 Task: Find connections with filter location Meschede with filter topic #AIwith filter profile language Spanish with filter current company Berger Paints India with filter school Vijay Maruti with filter industry Wholesale Machinery with filter service category Lead Generation with filter keywords title VP of Miscellaneous Stuff
Action: Mouse moved to (505, 43)
Screenshot: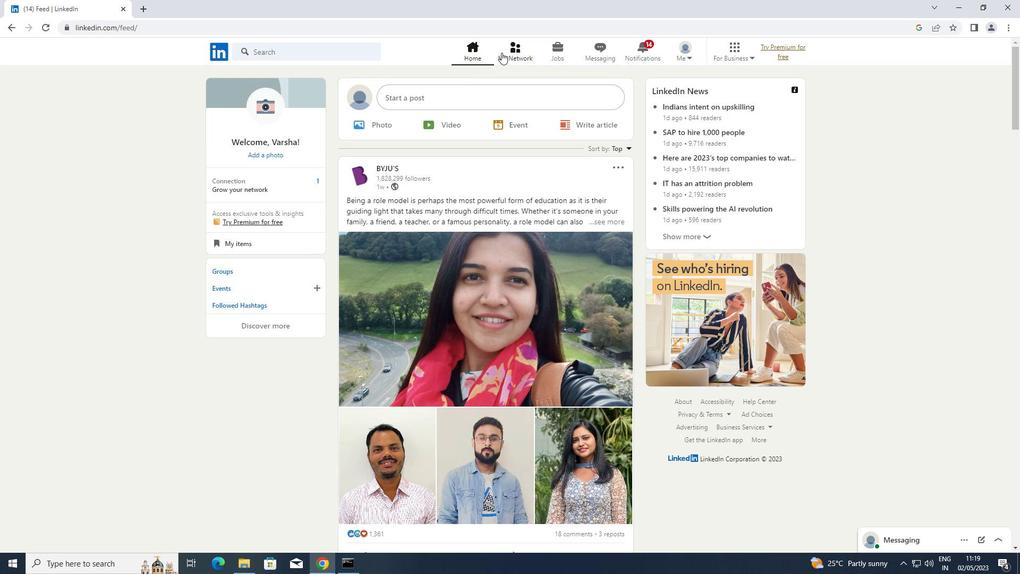
Action: Mouse pressed left at (505, 43)
Screenshot: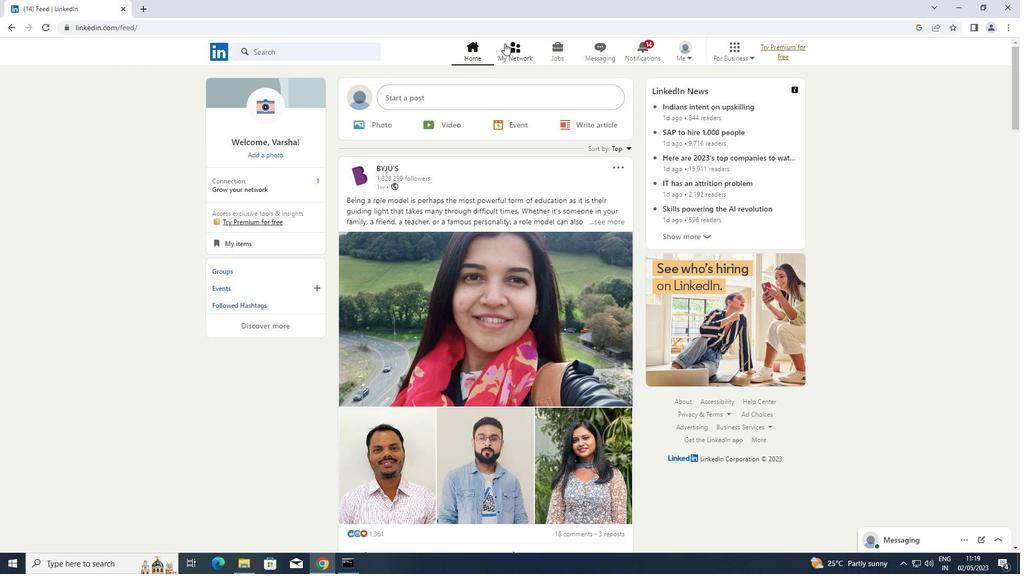 
Action: Mouse moved to (254, 109)
Screenshot: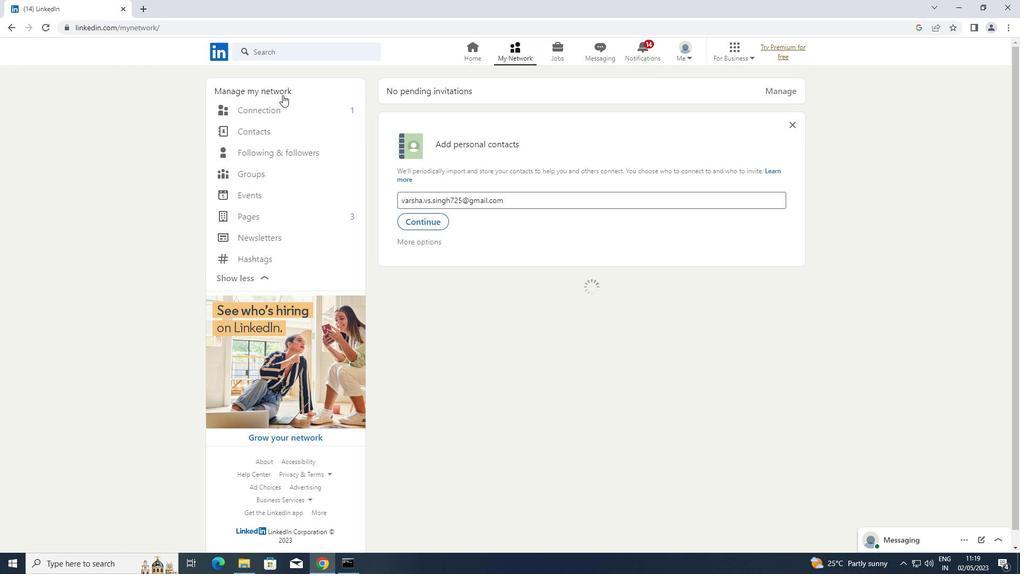 
Action: Mouse pressed left at (254, 109)
Screenshot: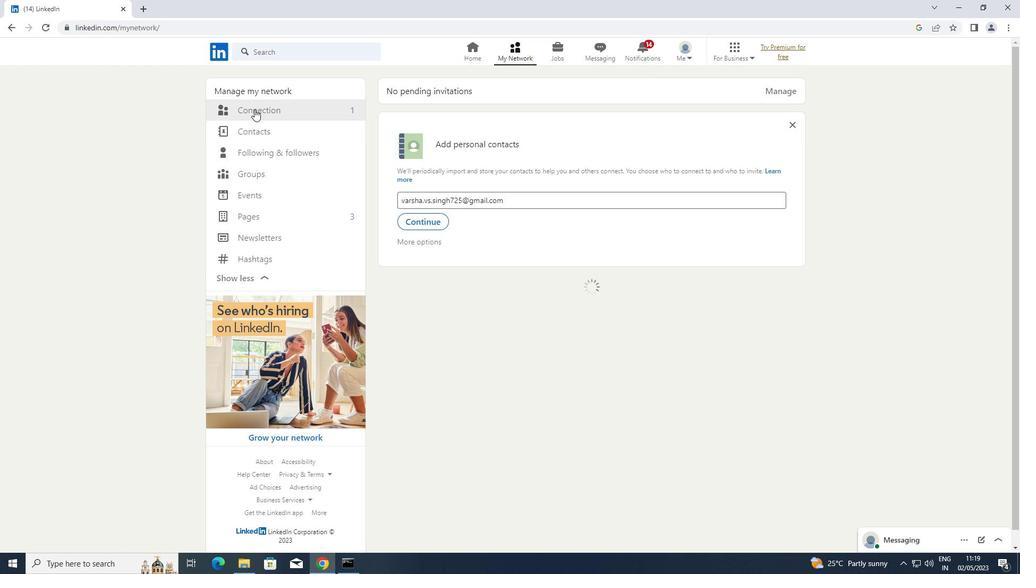 
Action: Mouse moved to (609, 109)
Screenshot: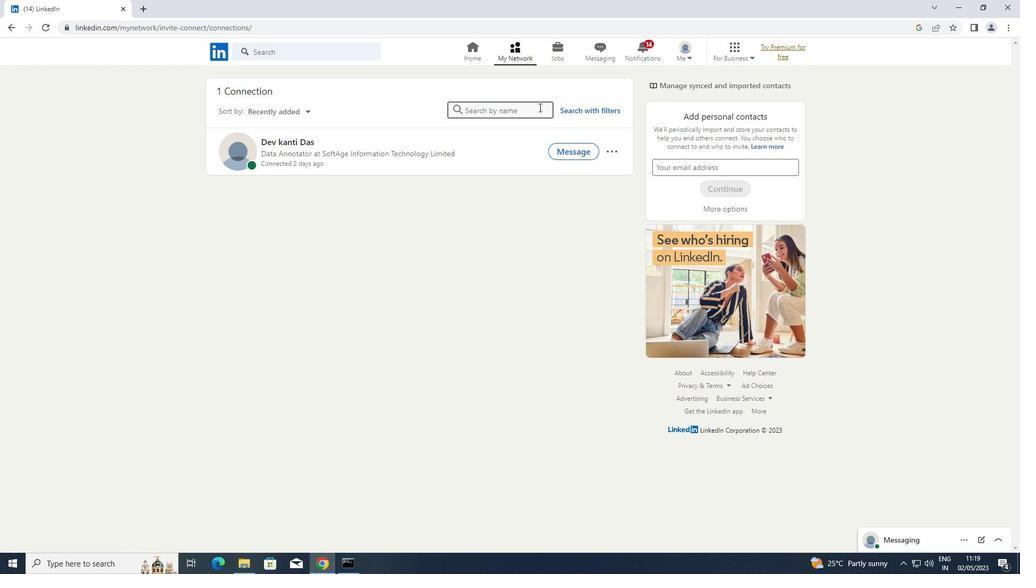 
Action: Mouse pressed left at (609, 109)
Screenshot: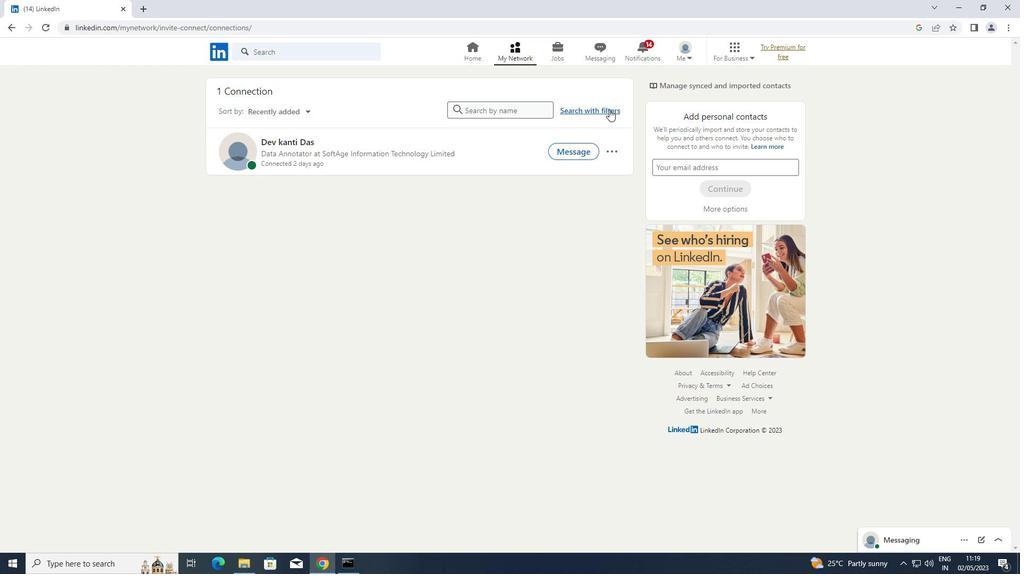 
Action: Mouse moved to (543, 82)
Screenshot: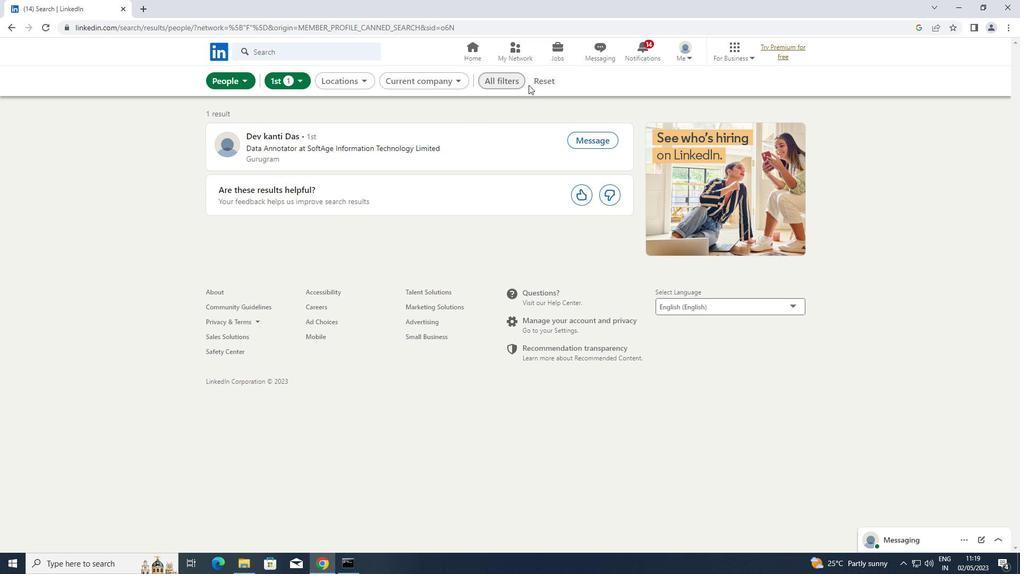 
Action: Mouse pressed left at (543, 82)
Screenshot: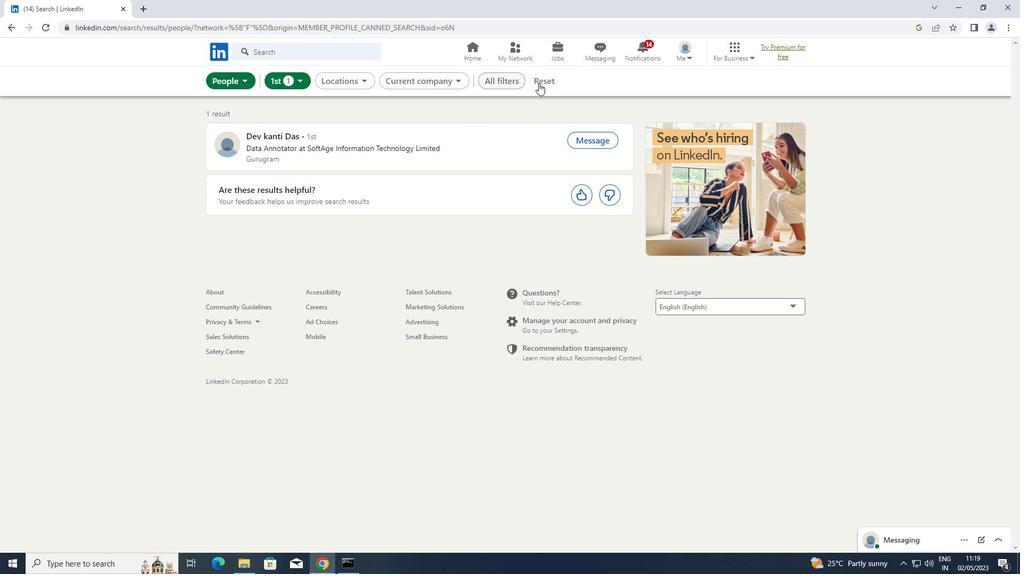 
Action: Mouse moved to (525, 81)
Screenshot: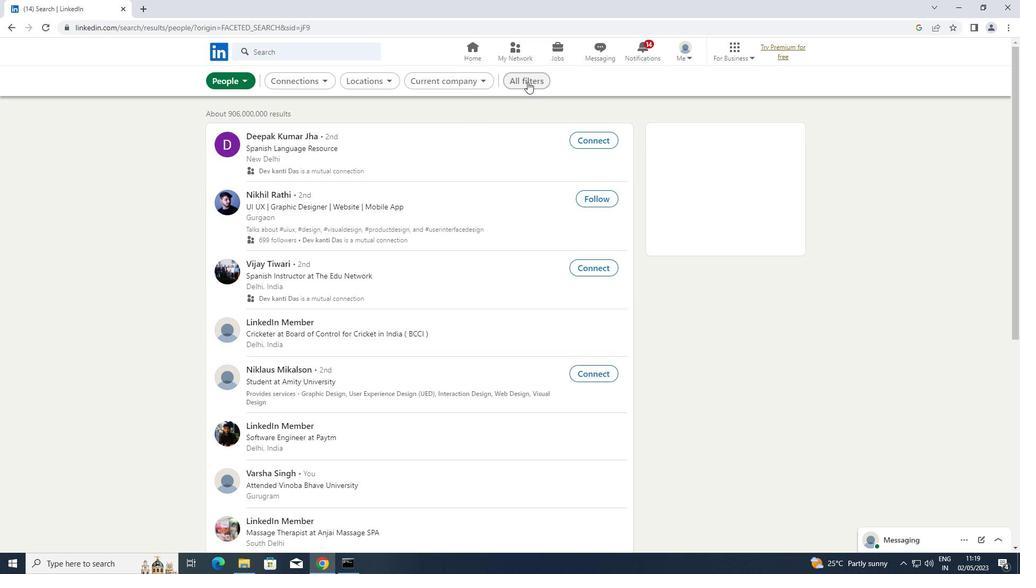 
Action: Mouse pressed left at (525, 81)
Screenshot: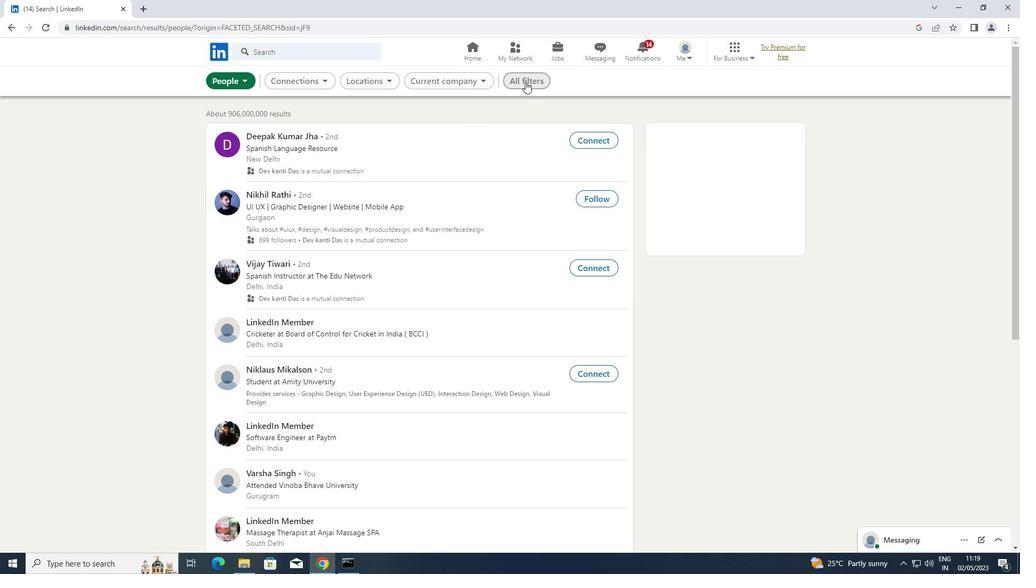 
Action: Mouse moved to (708, 171)
Screenshot: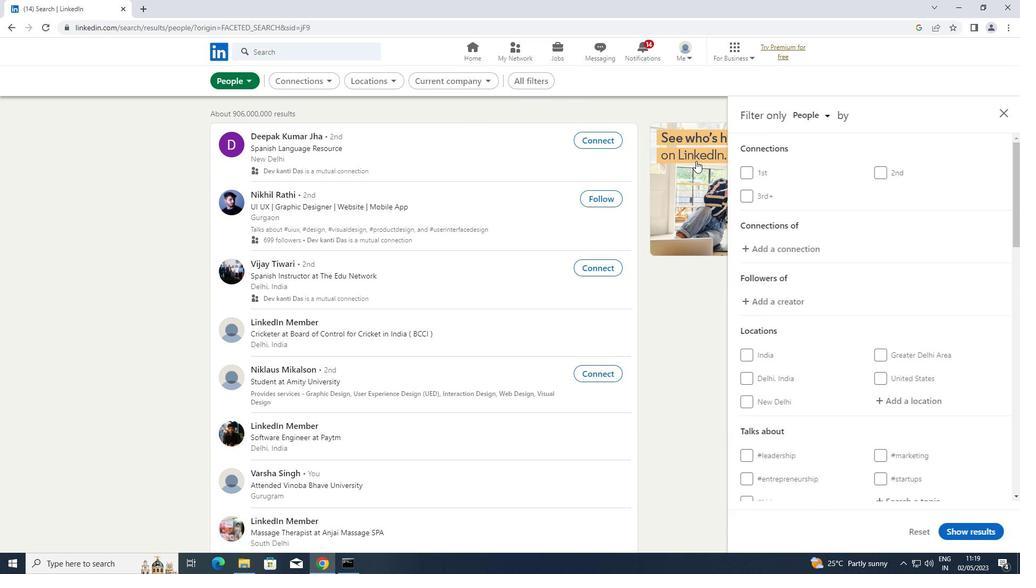 
Action: Mouse scrolled (708, 171) with delta (0, 0)
Screenshot: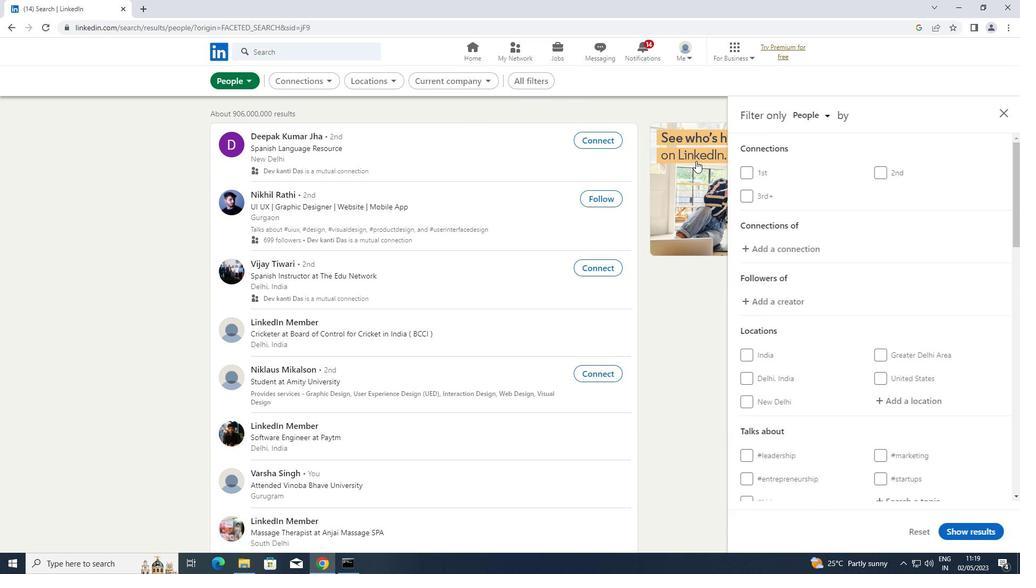 
Action: Mouse moved to (708, 174)
Screenshot: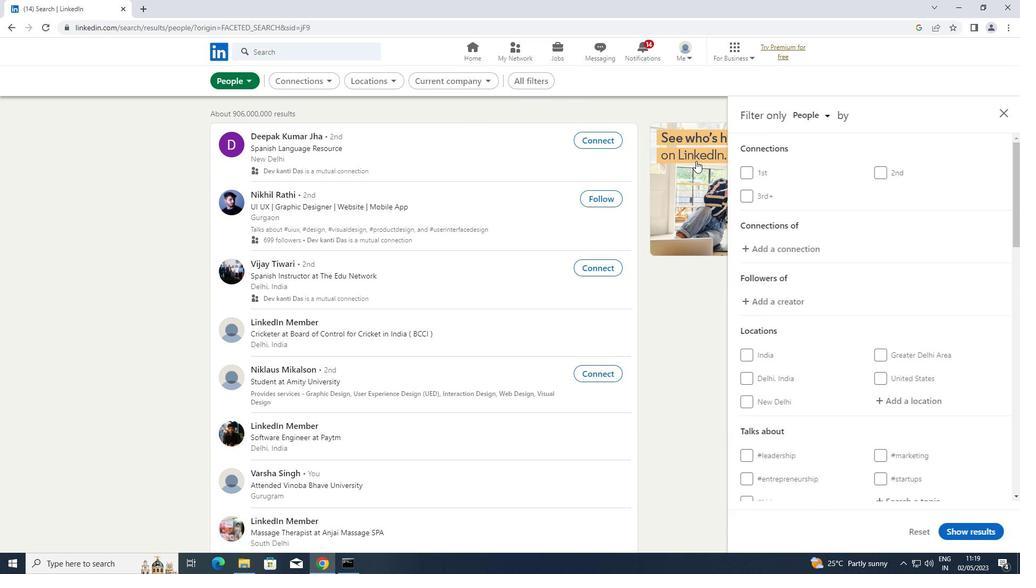 
Action: Mouse scrolled (708, 174) with delta (0, 0)
Screenshot: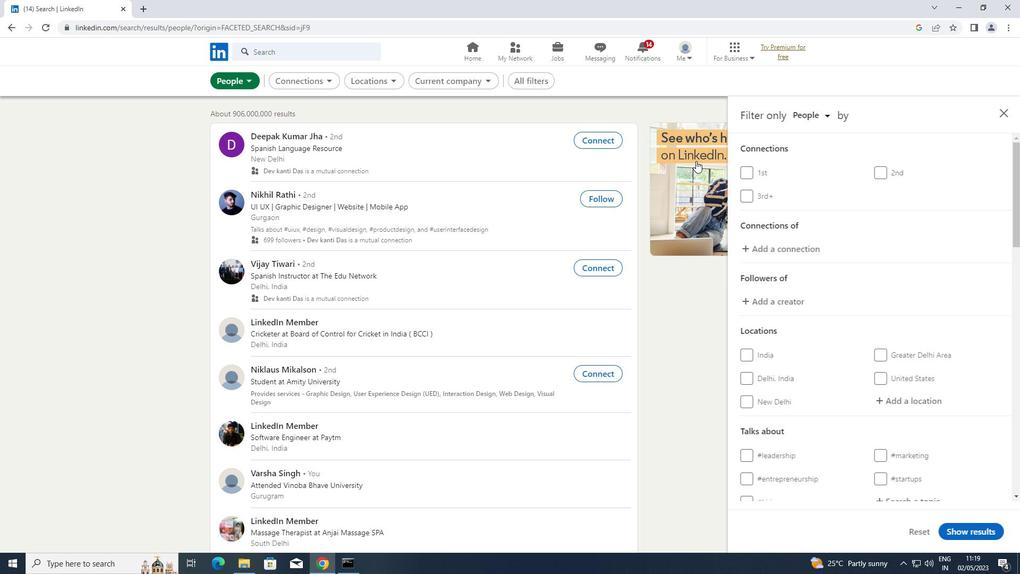 
Action: Mouse moved to (708, 174)
Screenshot: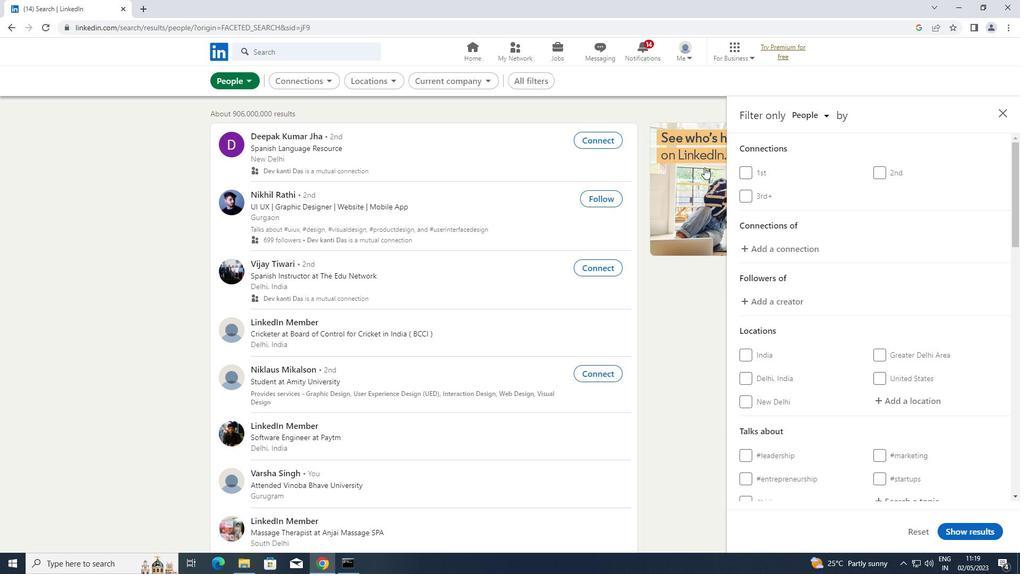 
Action: Mouse scrolled (708, 174) with delta (0, 0)
Screenshot: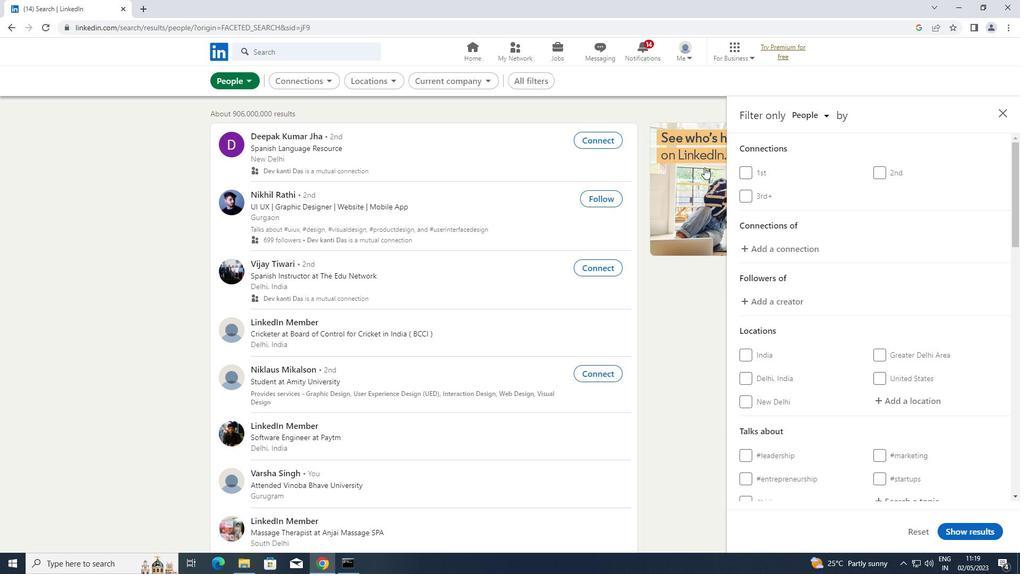 
Action: Mouse moved to (891, 402)
Screenshot: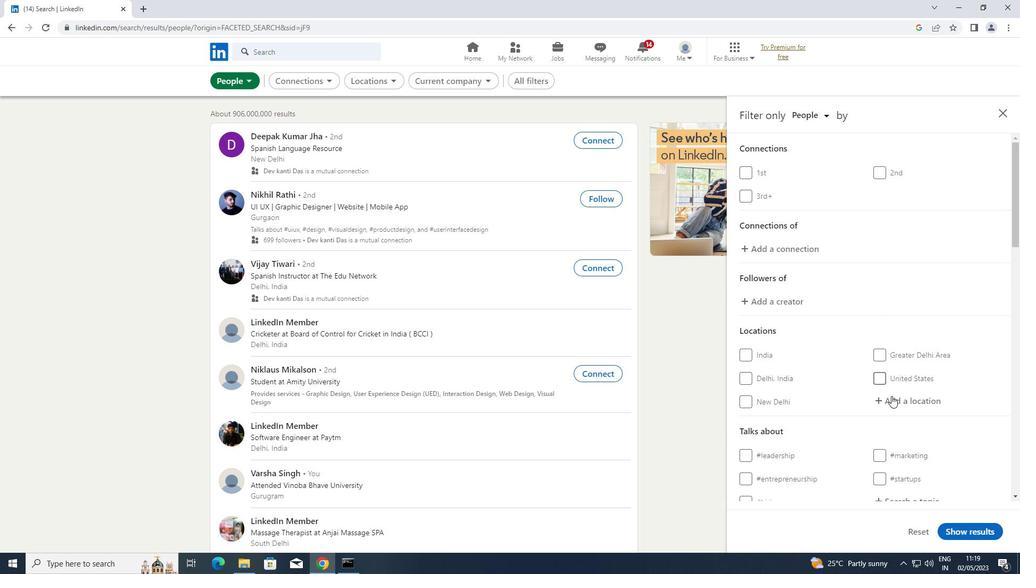 
Action: Mouse pressed left at (891, 402)
Screenshot: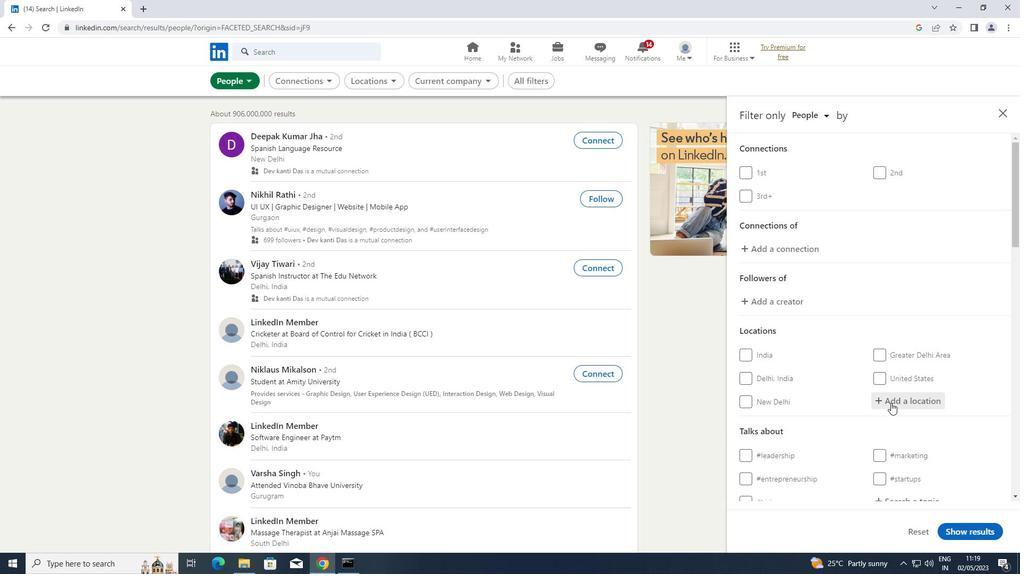 
Action: Mouse moved to (891, 403)
Screenshot: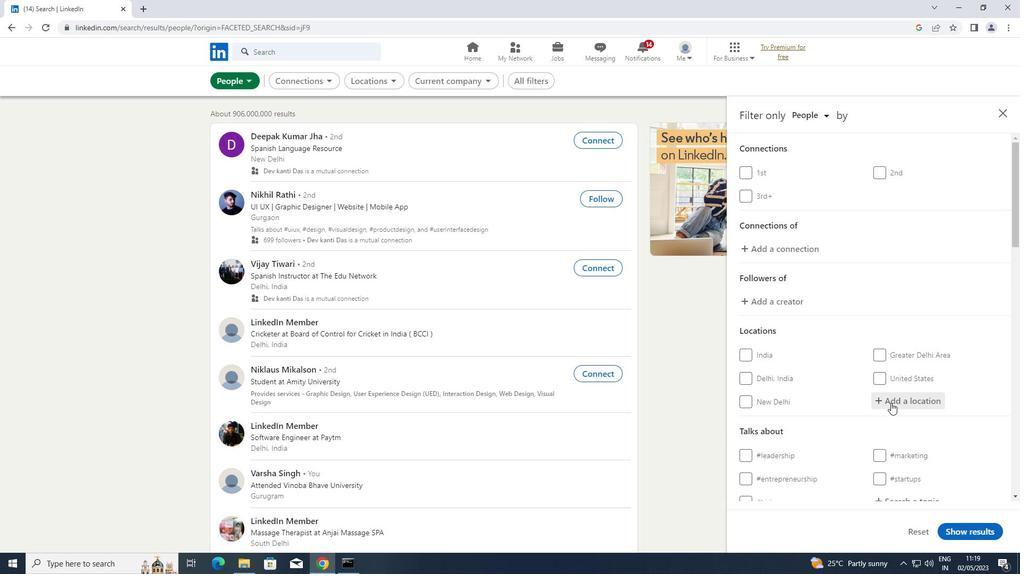 
Action: Key pressed <Key.shift>MESCHEDE
Screenshot: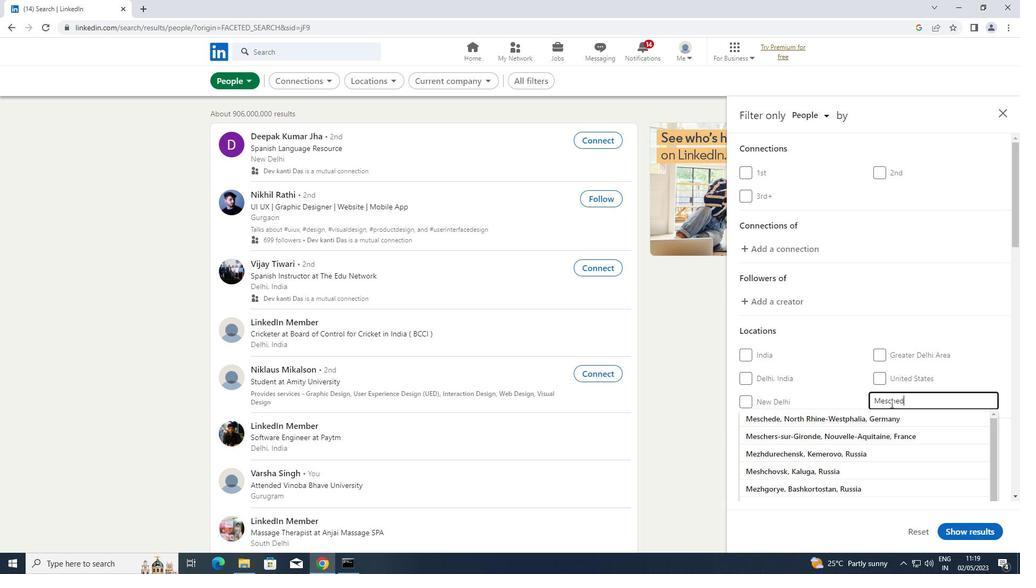 
Action: Mouse moved to (862, 427)
Screenshot: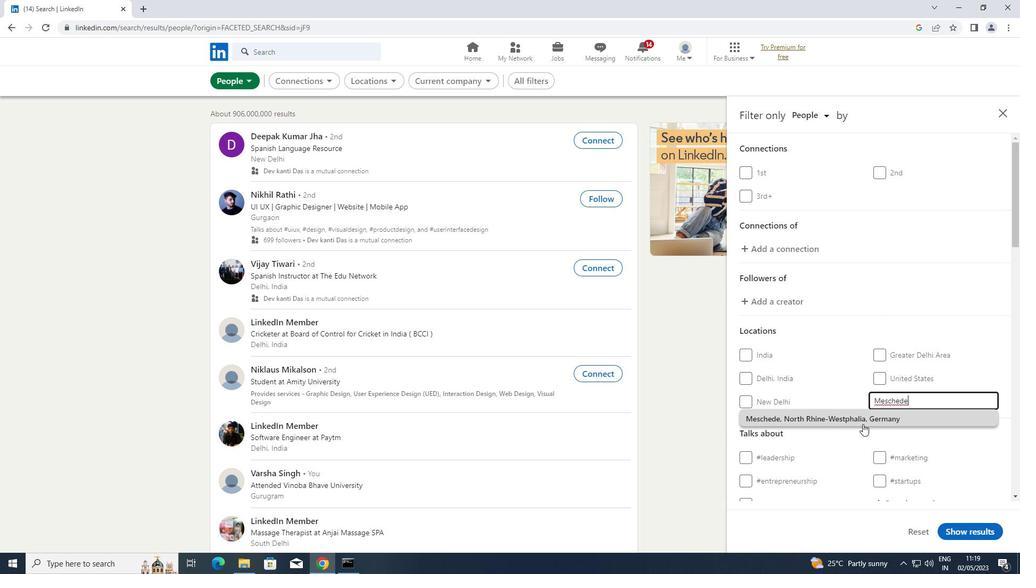 
Action: Mouse scrolled (862, 426) with delta (0, 0)
Screenshot: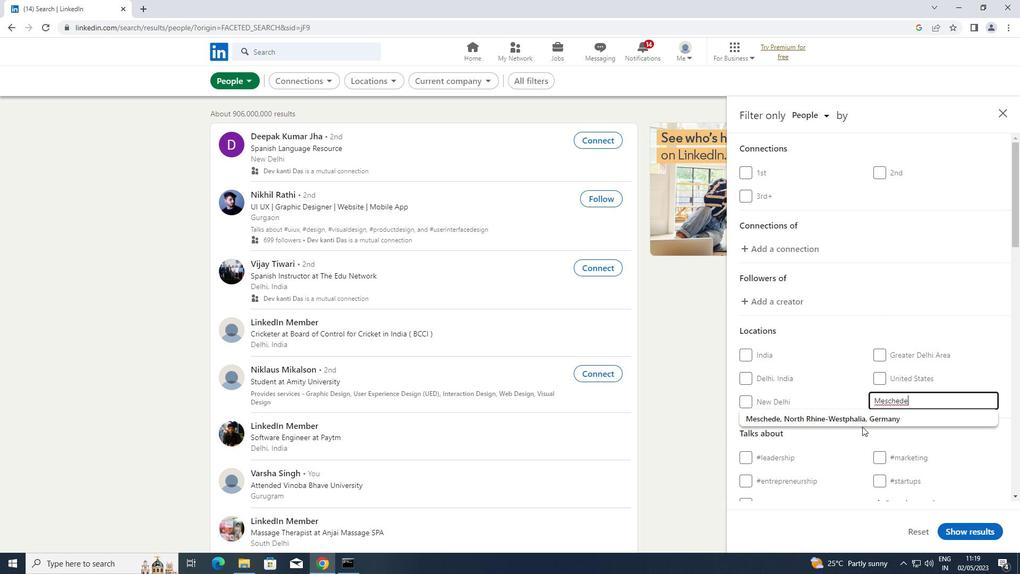 
Action: Mouse scrolled (862, 426) with delta (0, 0)
Screenshot: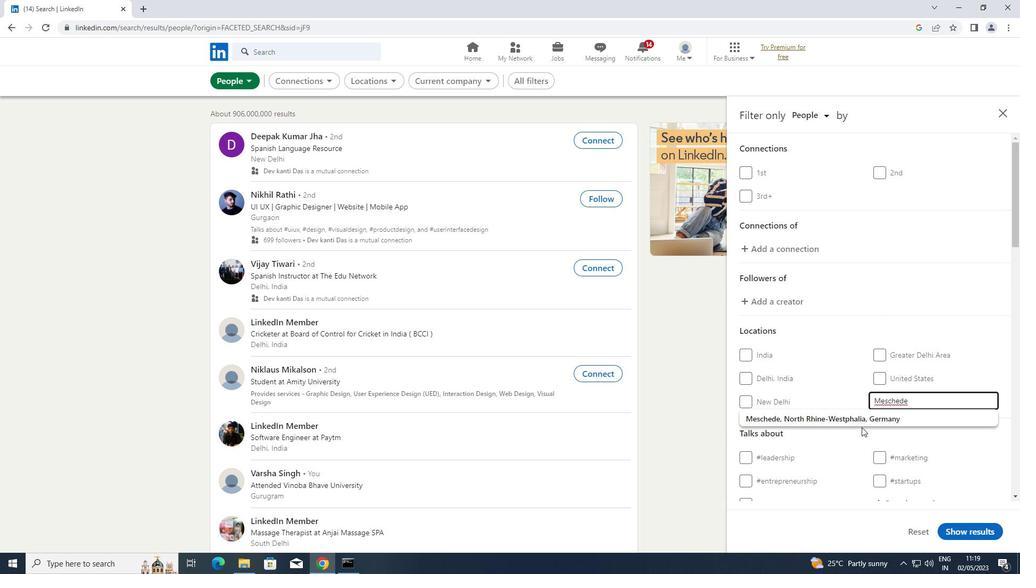 
Action: Mouse moved to (911, 397)
Screenshot: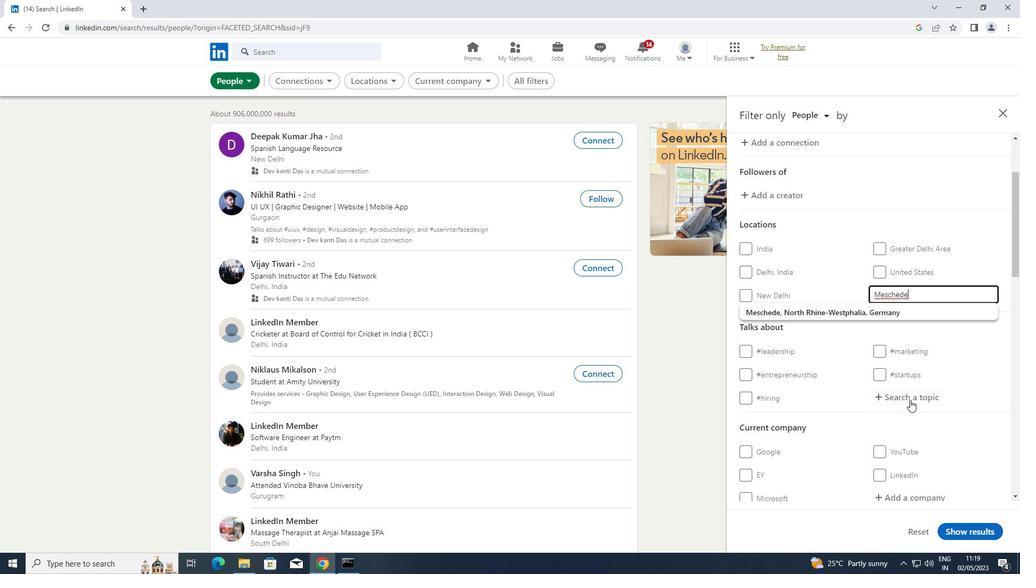 
Action: Mouse pressed left at (911, 397)
Screenshot: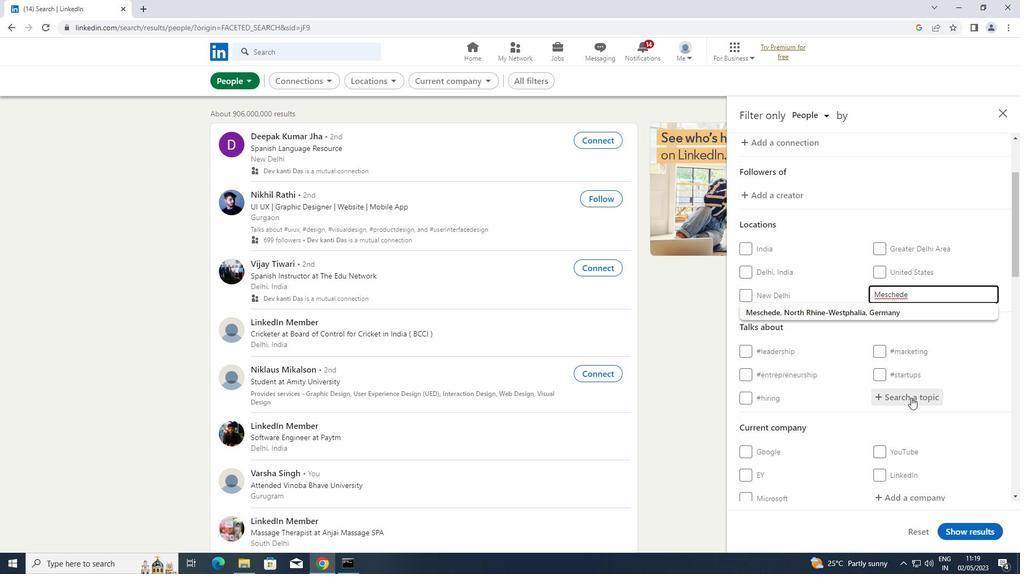 
Action: Key pressed <Key.shift><Key.shift>AL<Key.backspace>I
Screenshot: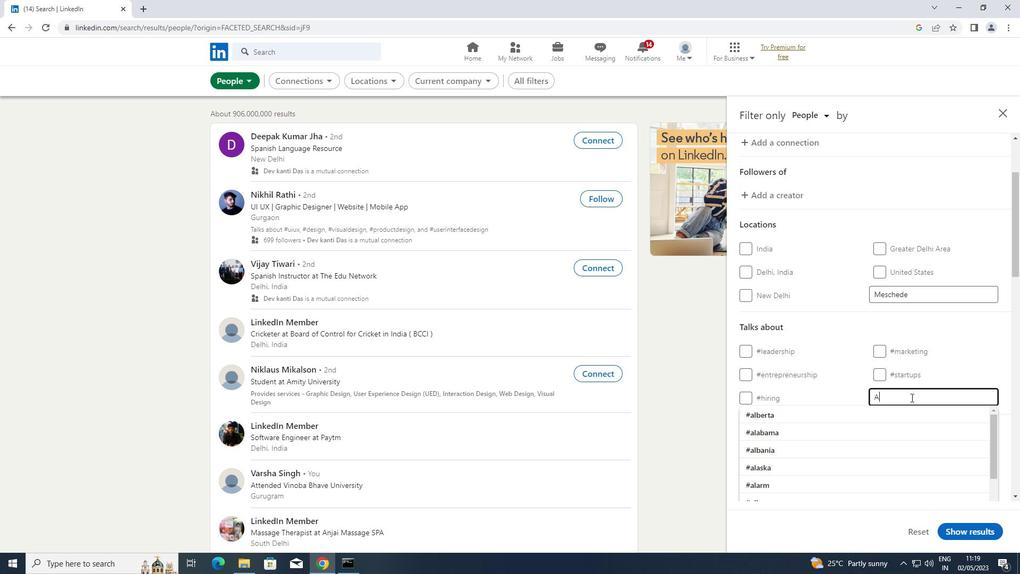 
Action: Mouse moved to (826, 414)
Screenshot: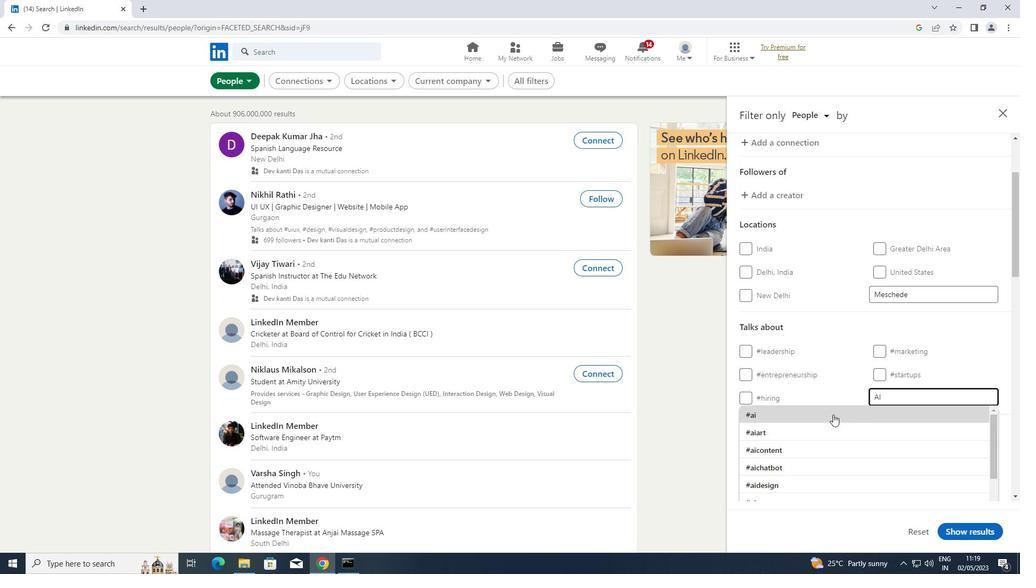 
Action: Mouse scrolled (826, 414) with delta (0, 0)
Screenshot: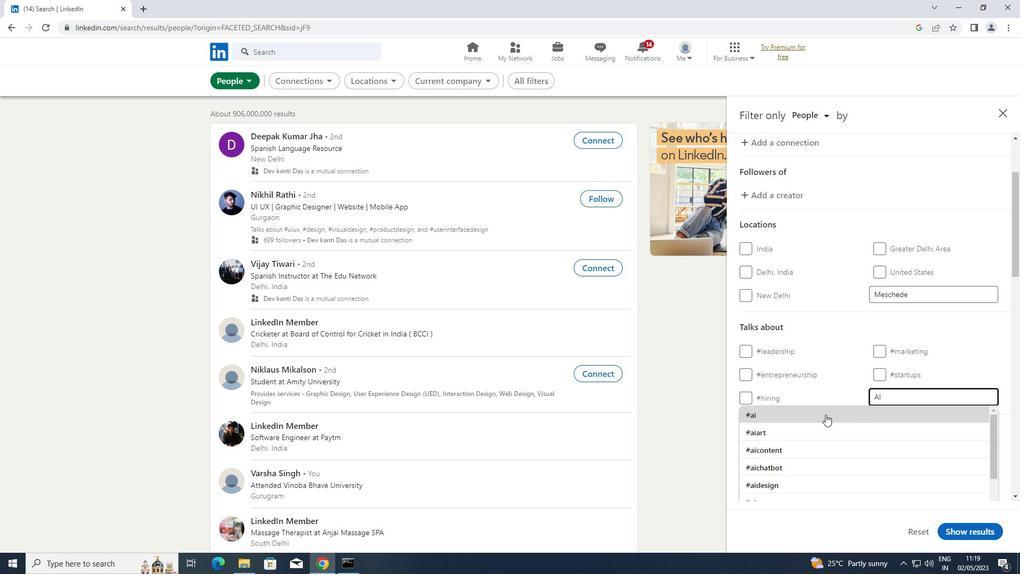 
Action: Mouse scrolled (826, 414) with delta (0, 0)
Screenshot: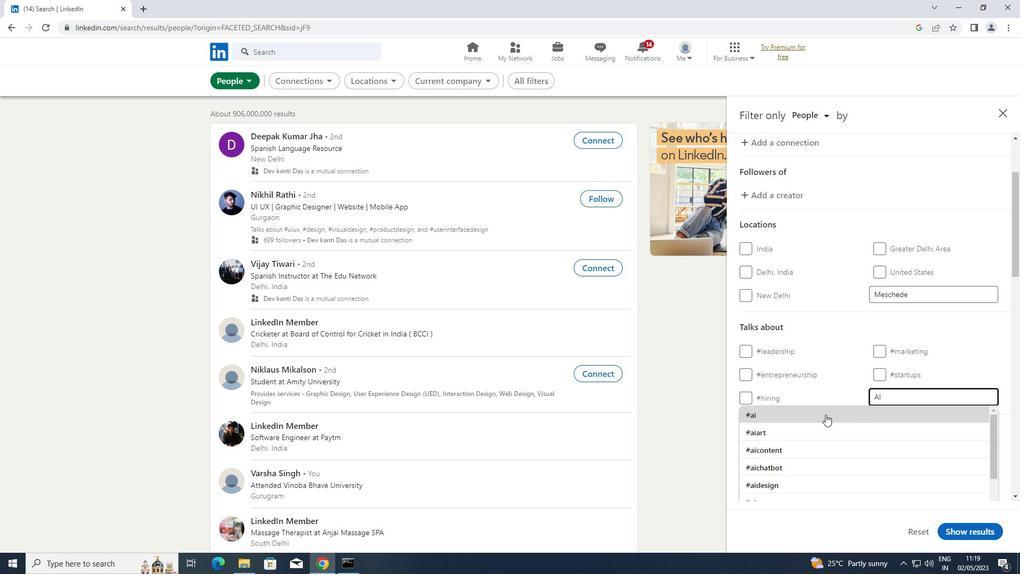 
Action: Mouse scrolled (826, 414) with delta (0, 0)
Screenshot: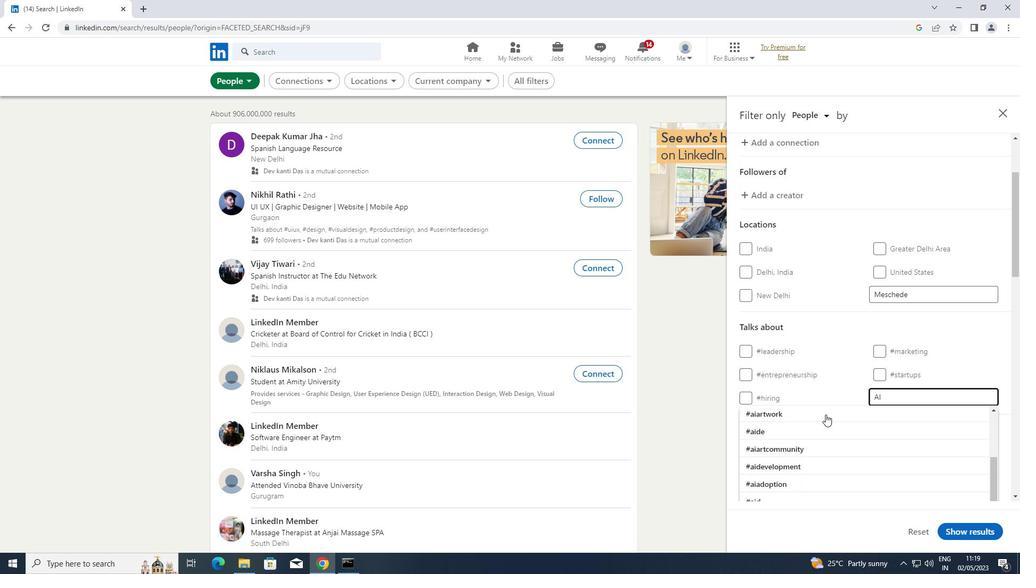 
Action: Mouse scrolled (826, 415) with delta (0, 0)
Screenshot: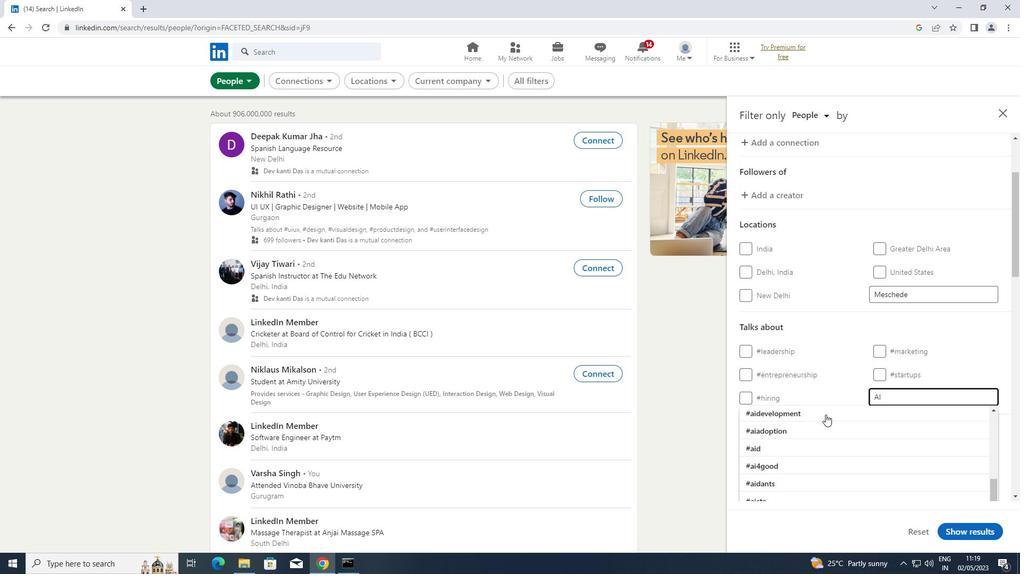 
Action: Mouse scrolled (826, 415) with delta (0, 0)
Screenshot: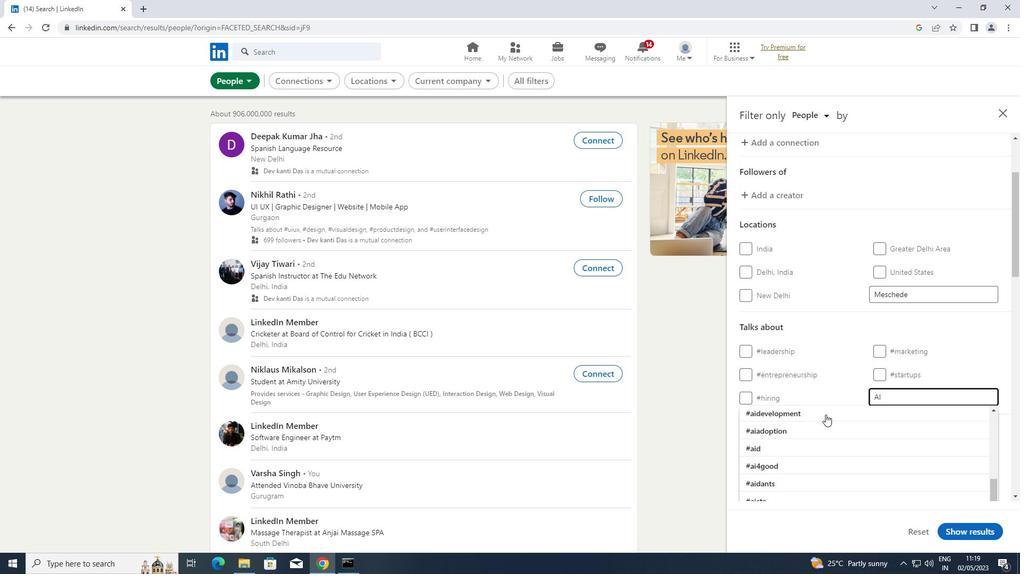 
Action: Mouse scrolled (826, 415) with delta (0, 0)
Screenshot: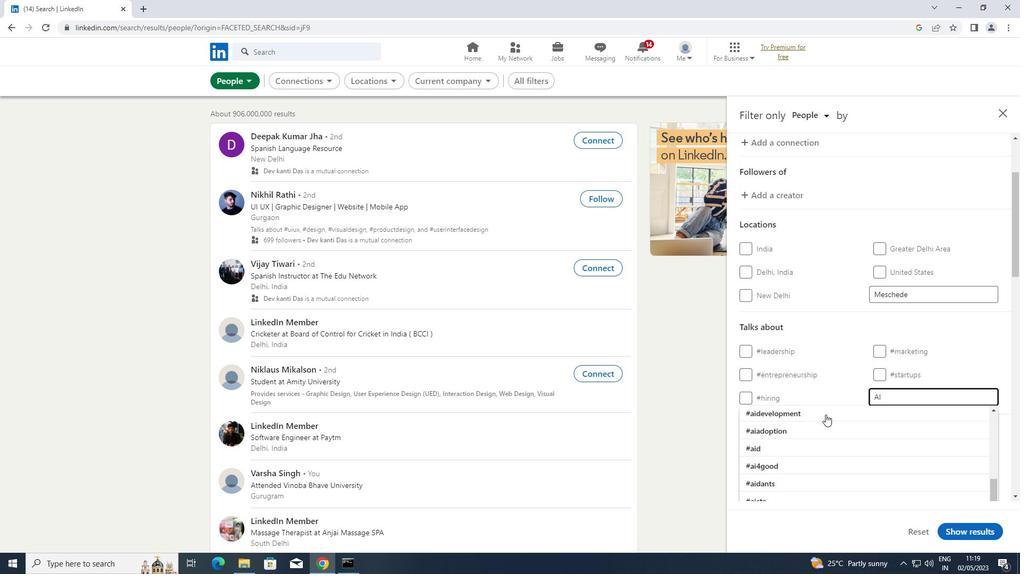 
Action: Mouse scrolled (826, 415) with delta (0, 0)
Screenshot: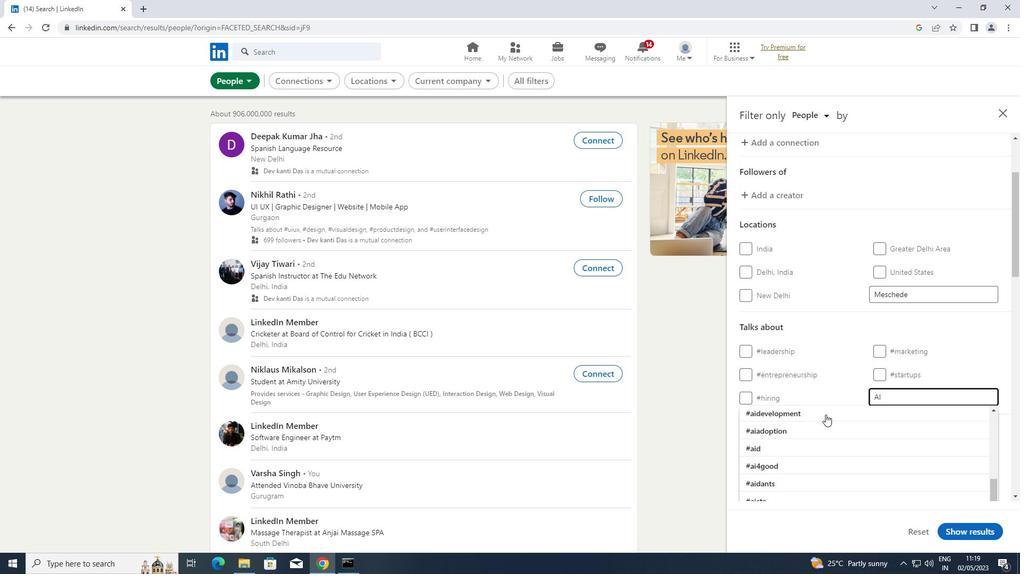 
Action: Mouse moved to (816, 416)
Screenshot: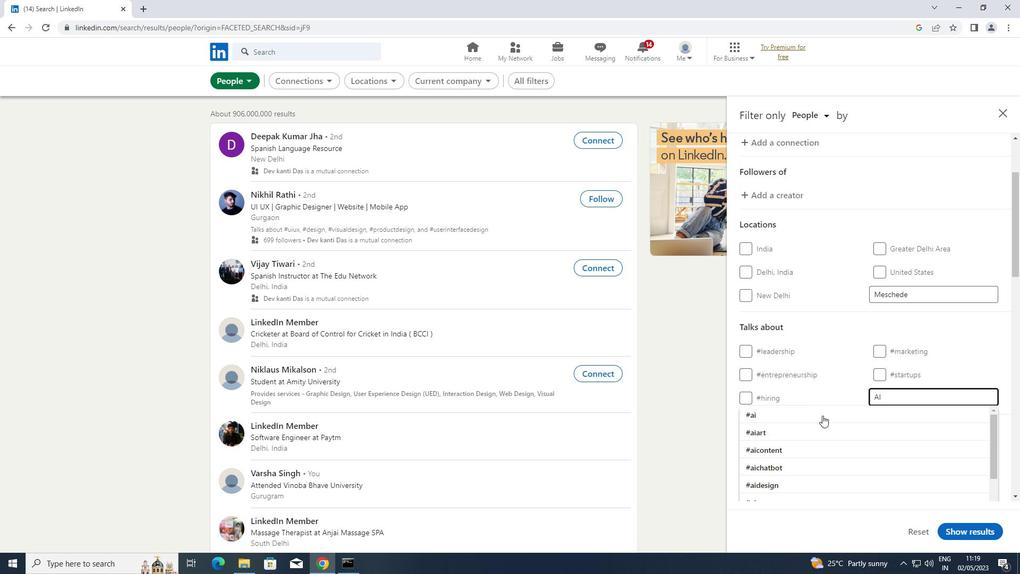 
Action: Mouse pressed left at (816, 416)
Screenshot: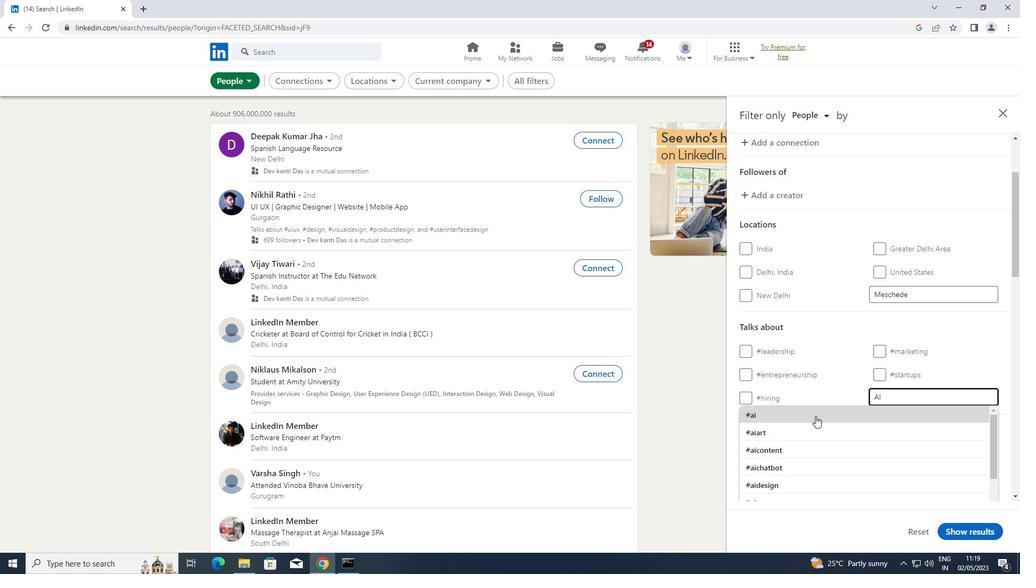 
Action: Mouse moved to (829, 415)
Screenshot: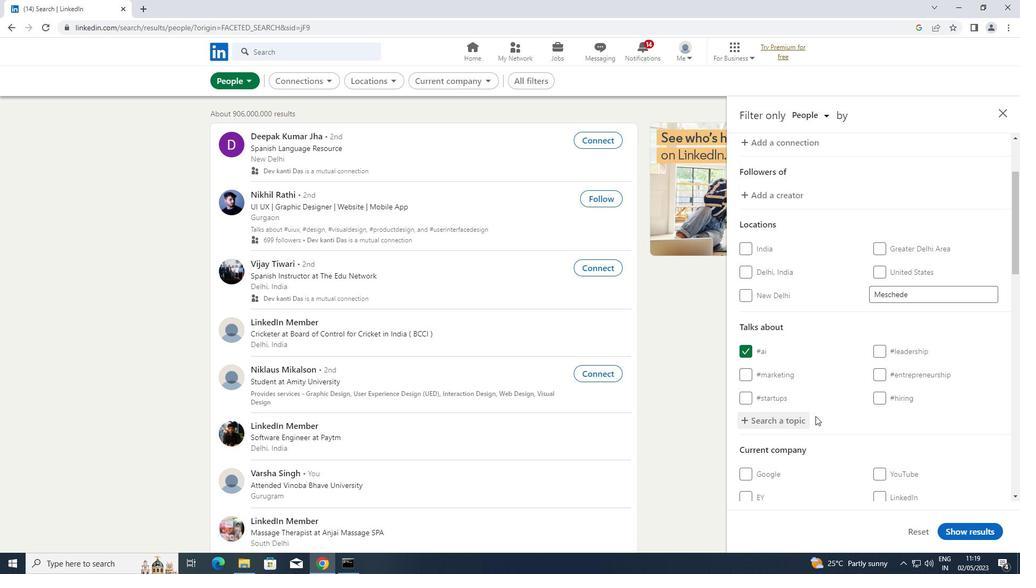 
Action: Mouse scrolled (829, 415) with delta (0, 0)
Screenshot: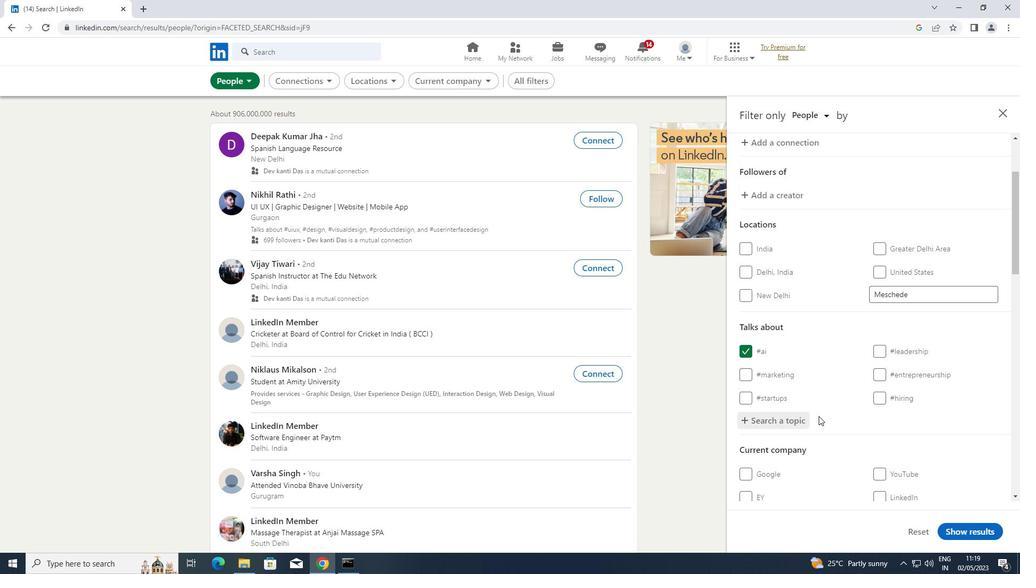 
Action: Mouse scrolled (829, 415) with delta (0, 0)
Screenshot: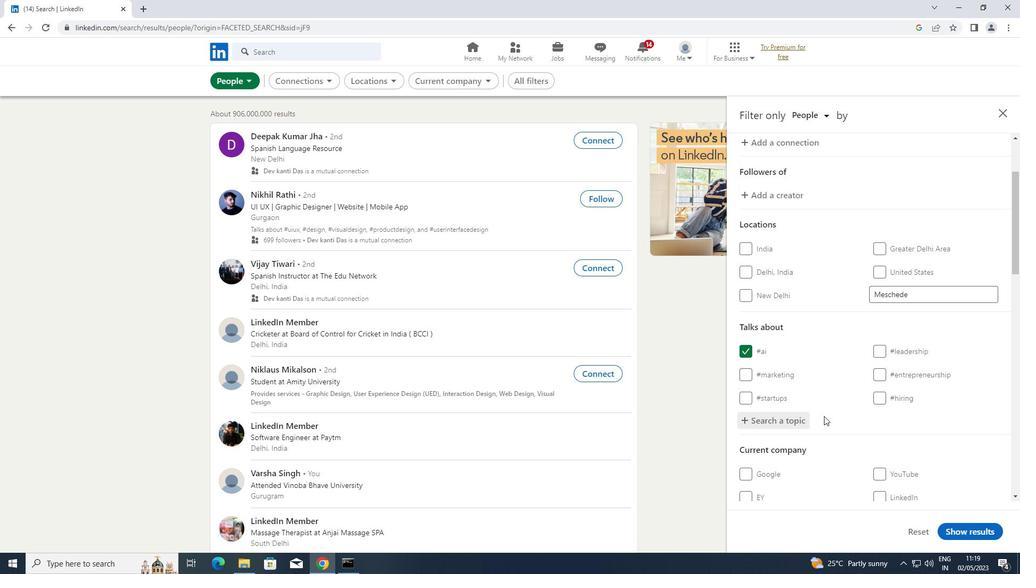 
Action: Mouse scrolled (829, 415) with delta (0, 0)
Screenshot: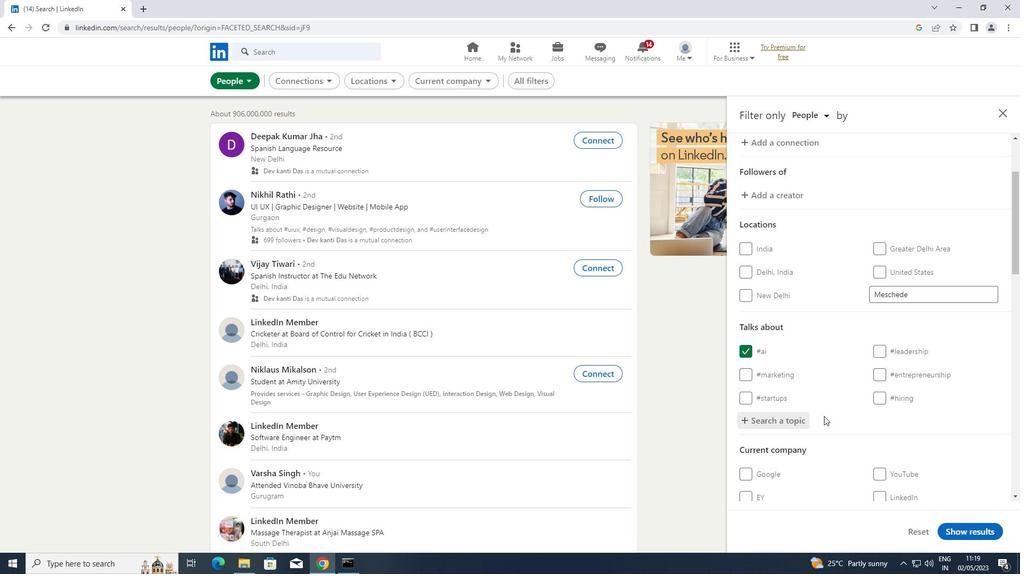 
Action: Mouse moved to (902, 359)
Screenshot: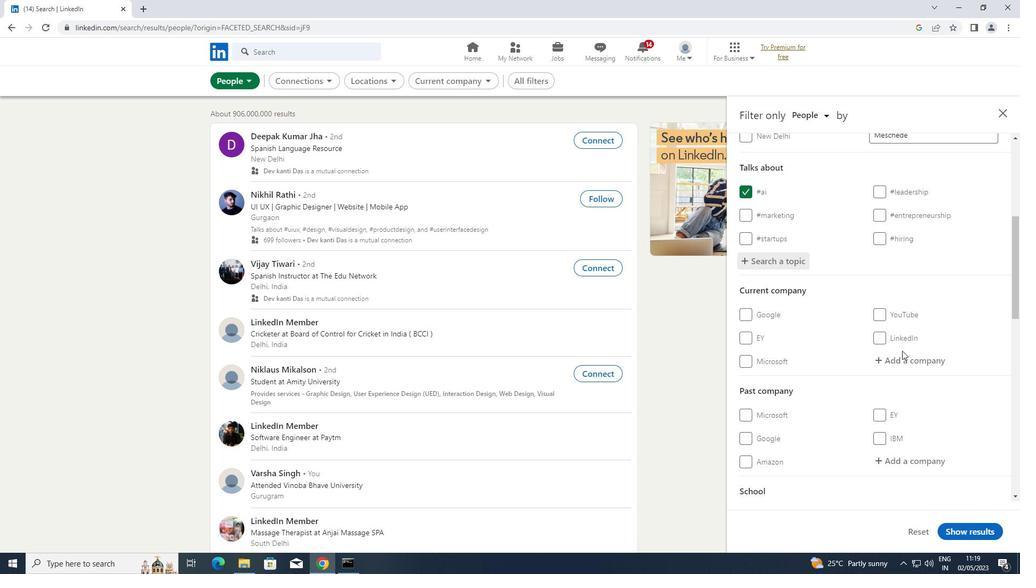 
Action: Mouse scrolled (902, 359) with delta (0, 0)
Screenshot: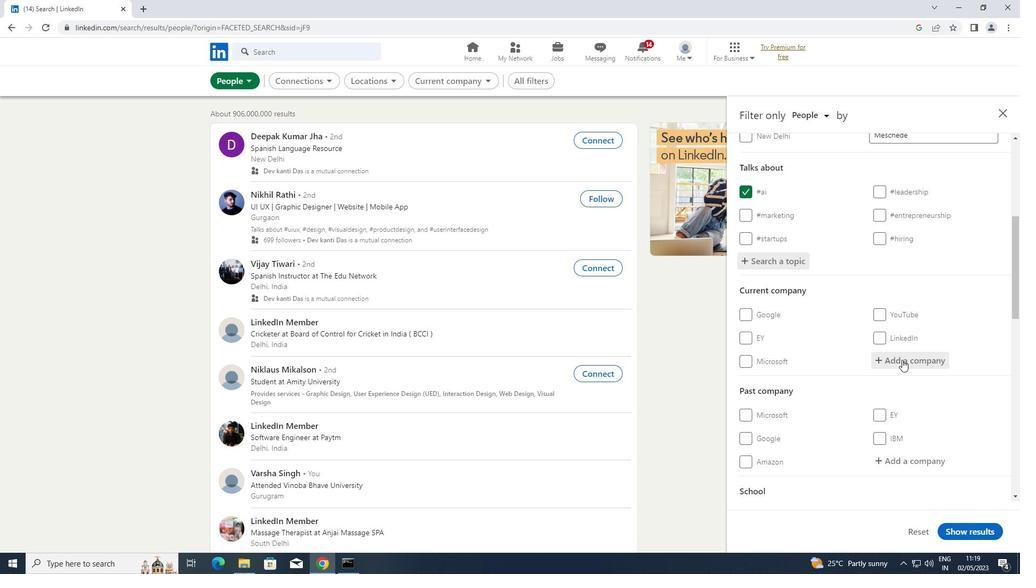 
Action: Mouse scrolled (902, 359) with delta (0, 0)
Screenshot: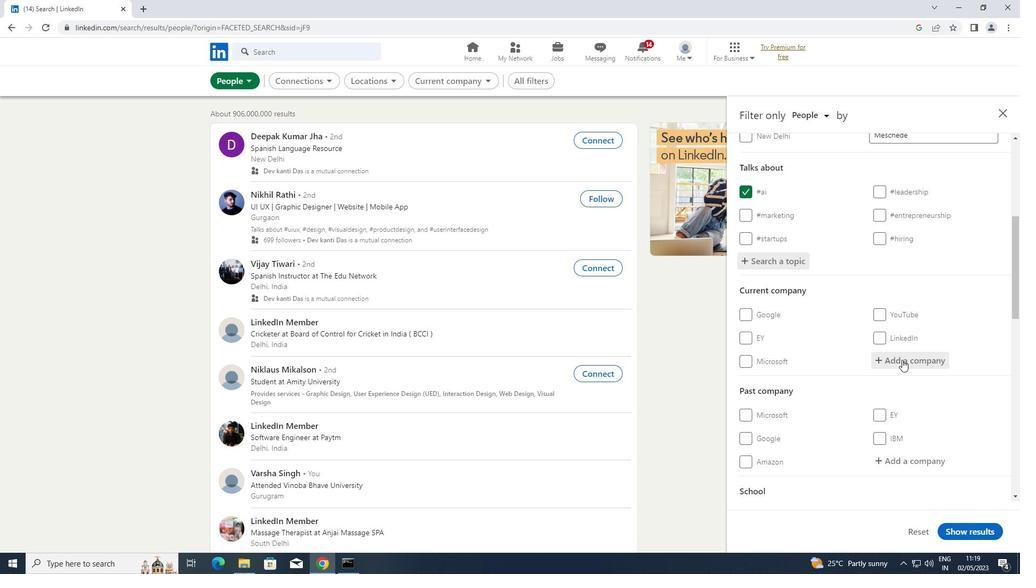 
Action: Mouse scrolled (902, 359) with delta (0, 0)
Screenshot: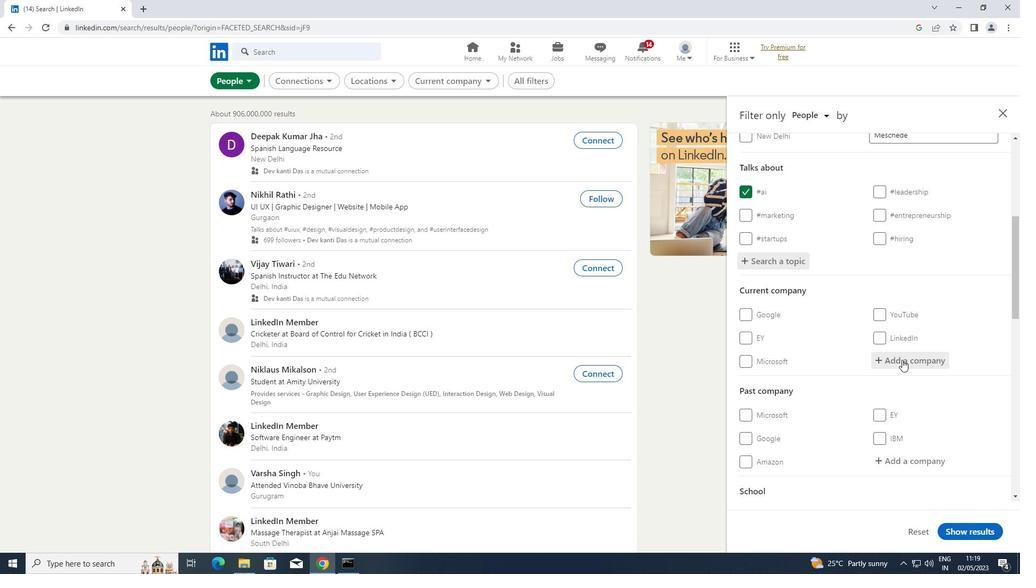 
Action: Mouse scrolled (902, 359) with delta (0, 0)
Screenshot: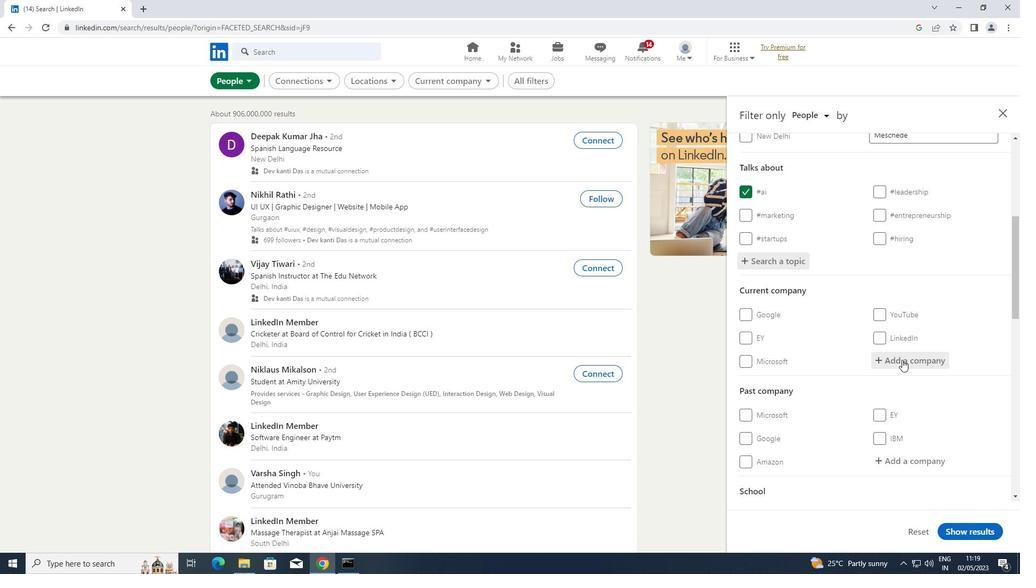 
Action: Mouse scrolled (902, 359) with delta (0, 0)
Screenshot: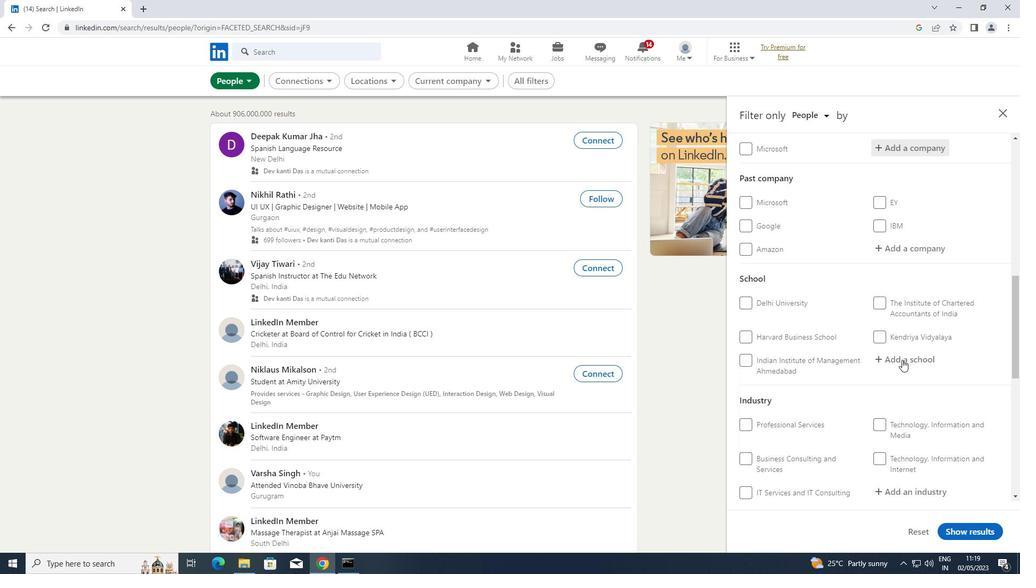 
Action: Mouse scrolled (902, 359) with delta (0, 0)
Screenshot: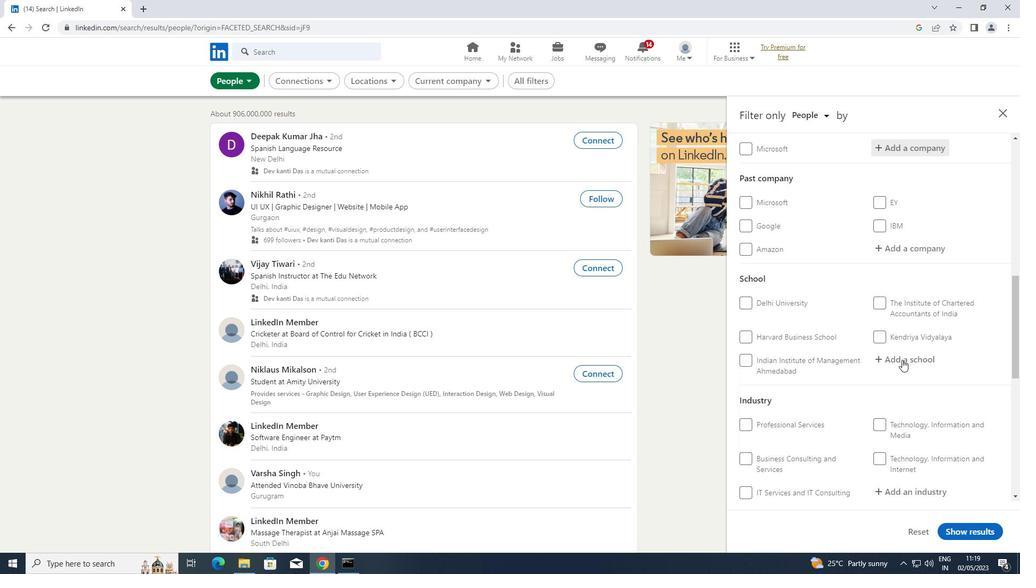 
Action: Mouse scrolled (902, 359) with delta (0, 0)
Screenshot: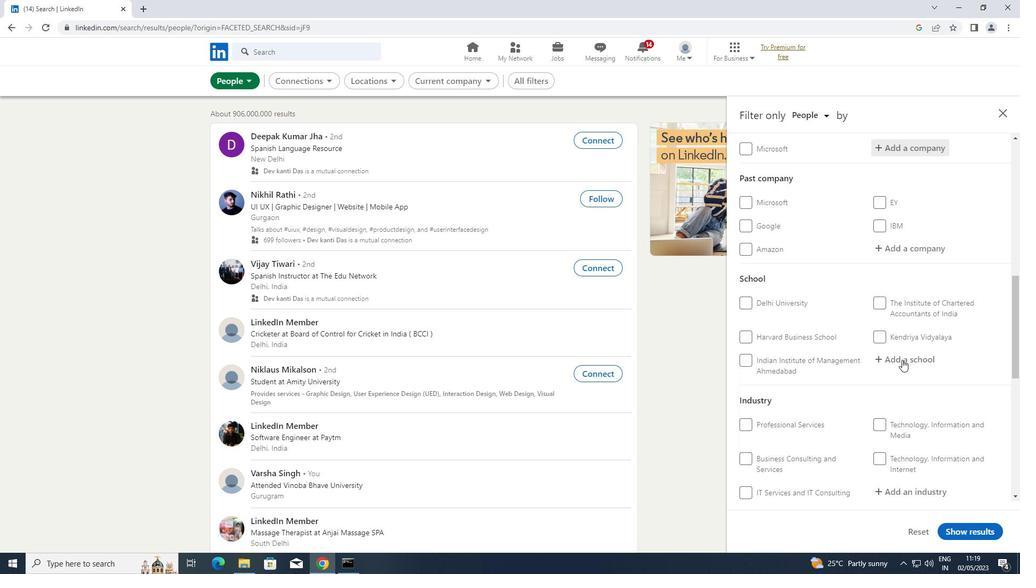 
Action: Mouse scrolled (902, 359) with delta (0, 0)
Screenshot: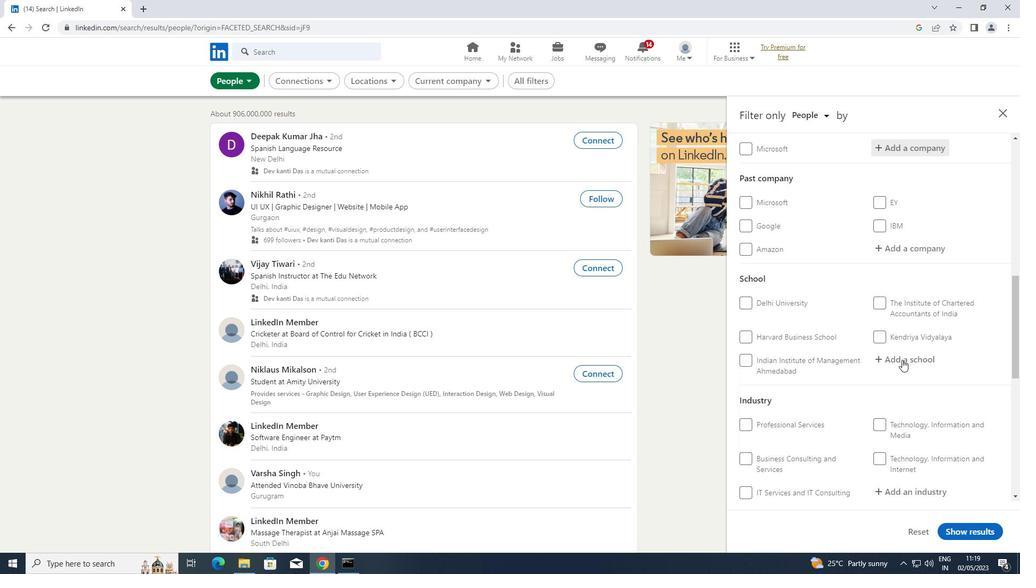 
Action: Mouse moved to (747, 356)
Screenshot: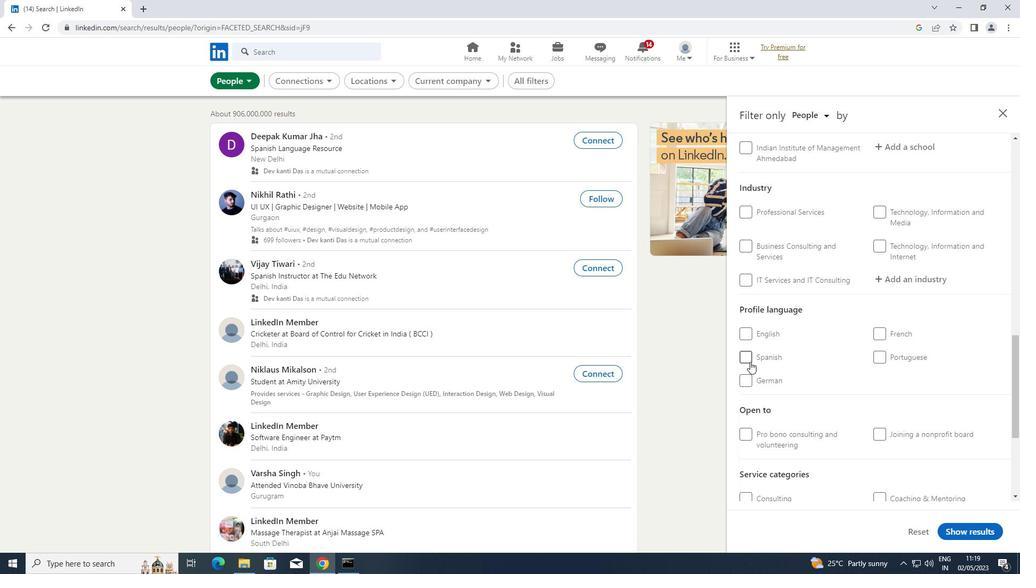 
Action: Mouse pressed left at (747, 356)
Screenshot: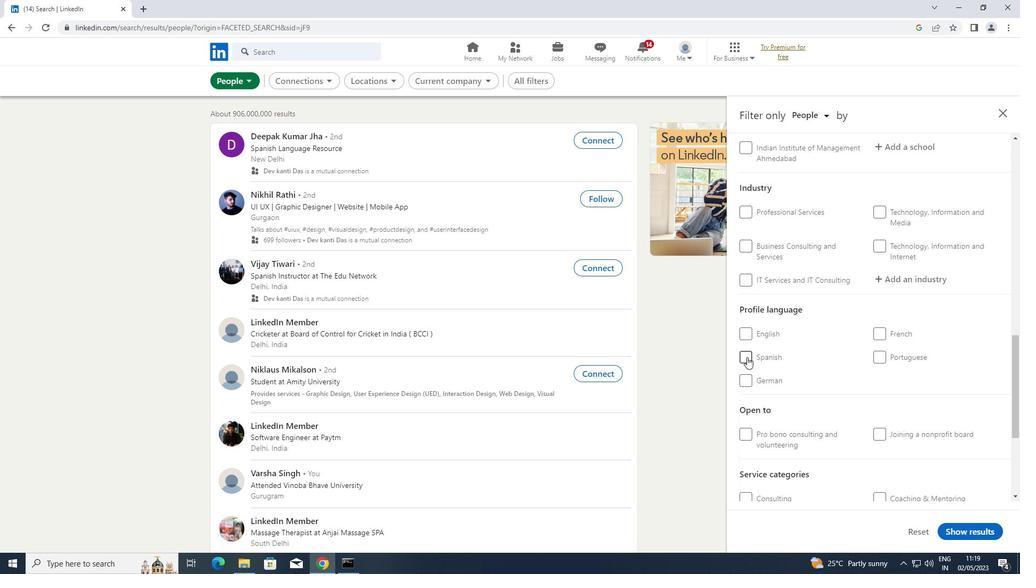 
Action: Mouse moved to (817, 359)
Screenshot: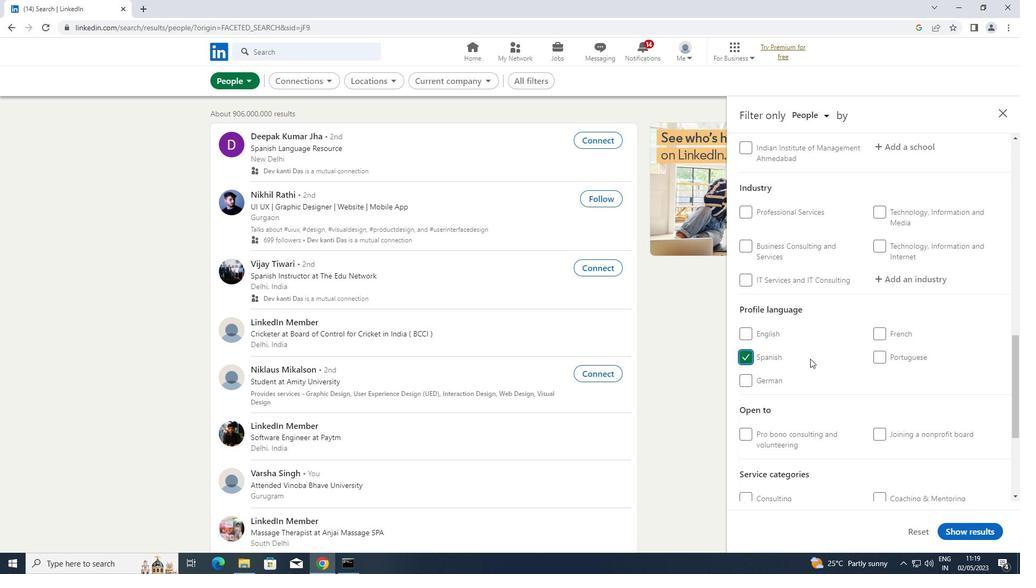 
Action: Mouse scrolled (817, 359) with delta (0, 0)
Screenshot: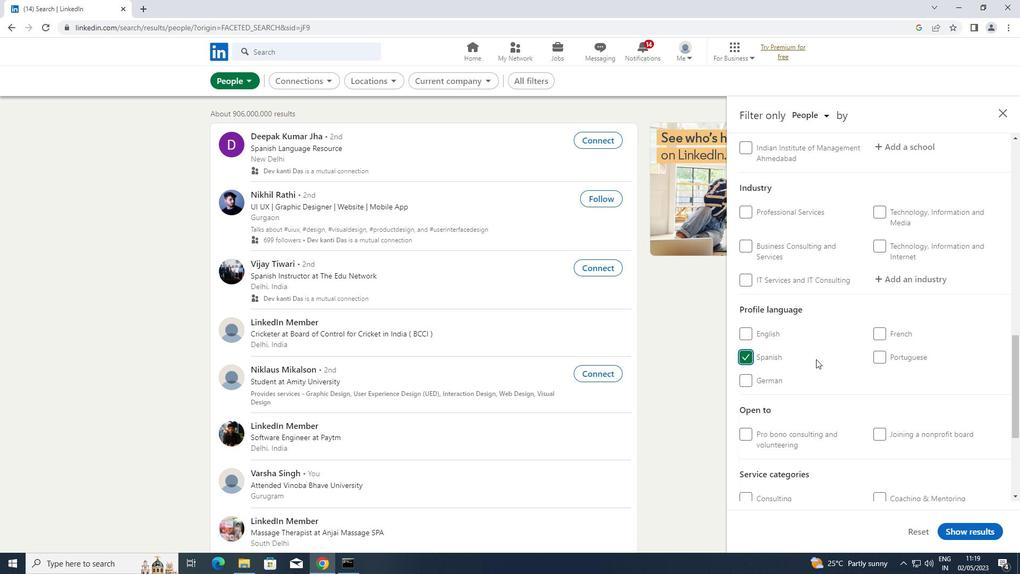 
Action: Mouse scrolled (817, 359) with delta (0, 0)
Screenshot: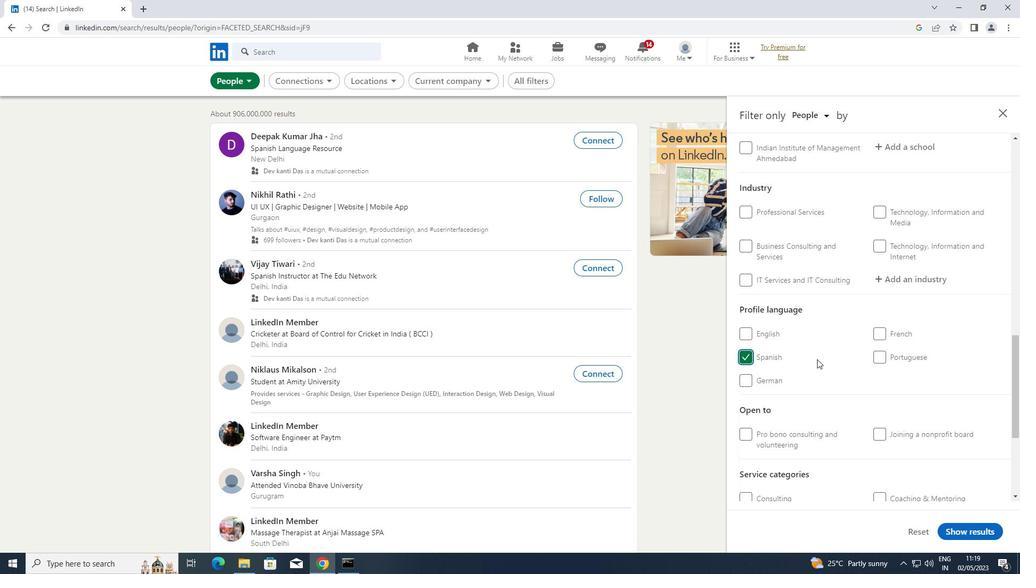 
Action: Mouse scrolled (817, 359) with delta (0, 0)
Screenshot: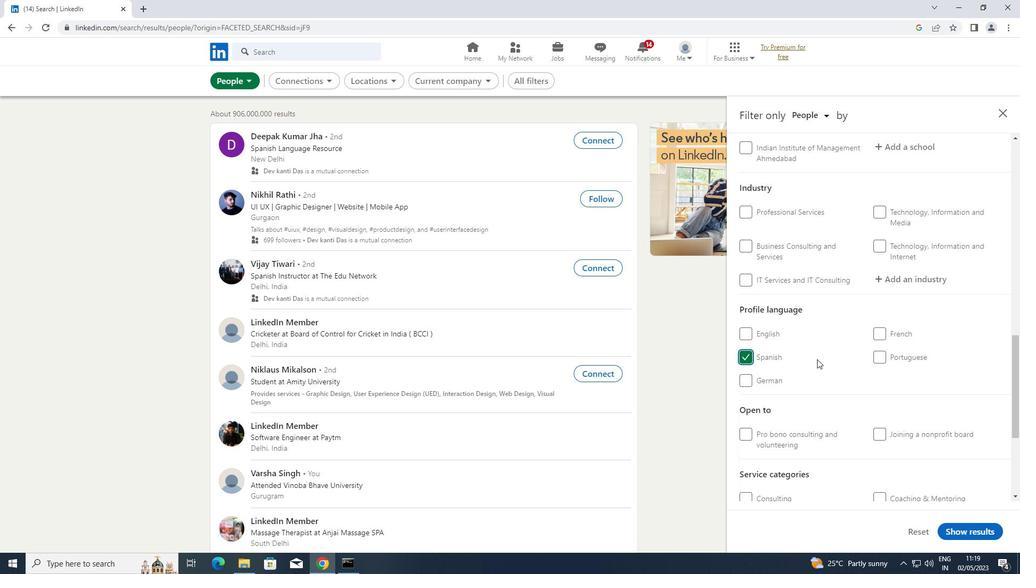 
Action: Mouse scrolled (817, 359) with delta (0, 0)
Screenshot: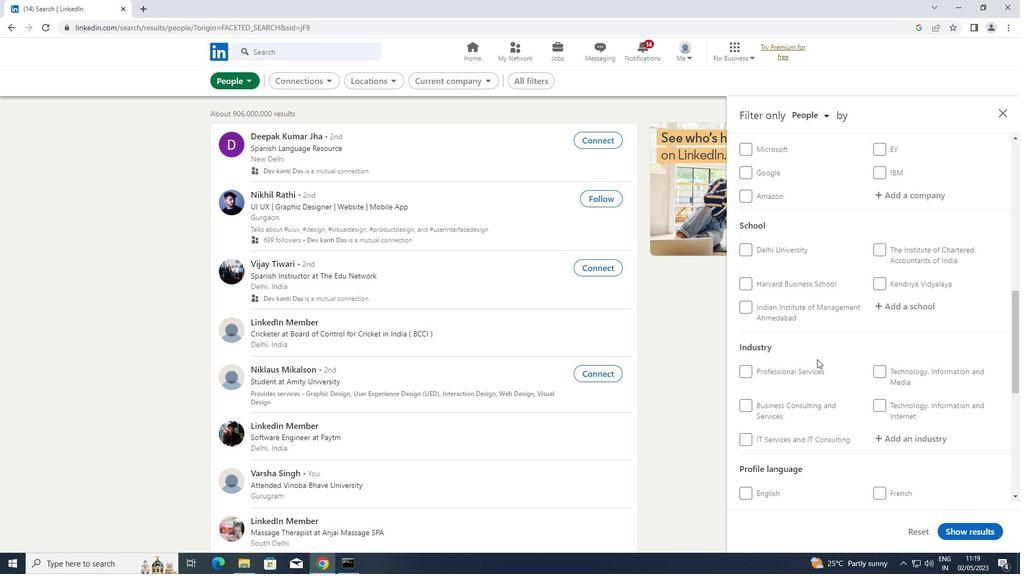 
Action: Mouse scrolled (817, 359) with delta (0, 0)
Screenshot: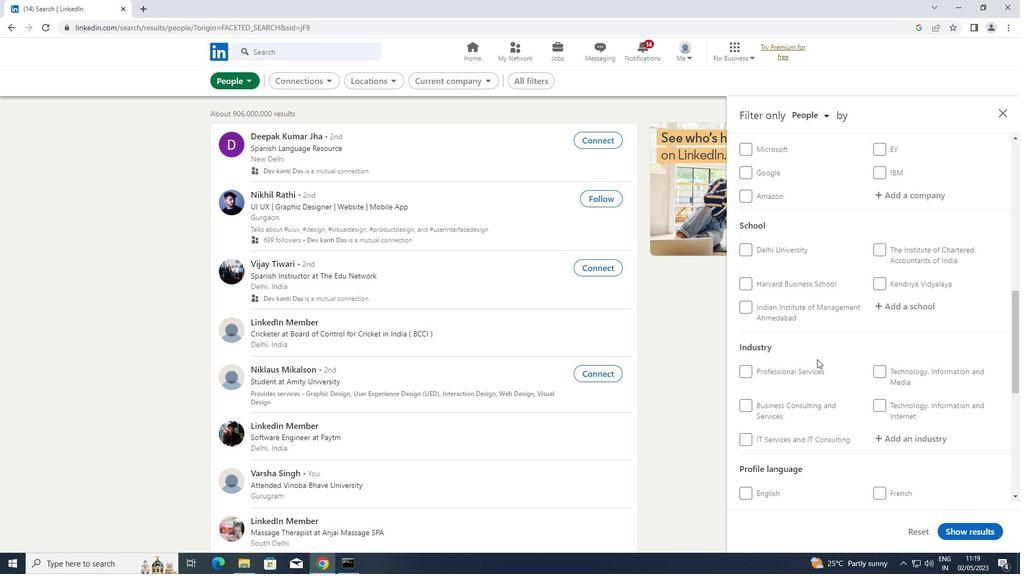 
Action: Mouse scrolled (817, 359) with delta (0, 0)
Screenshot: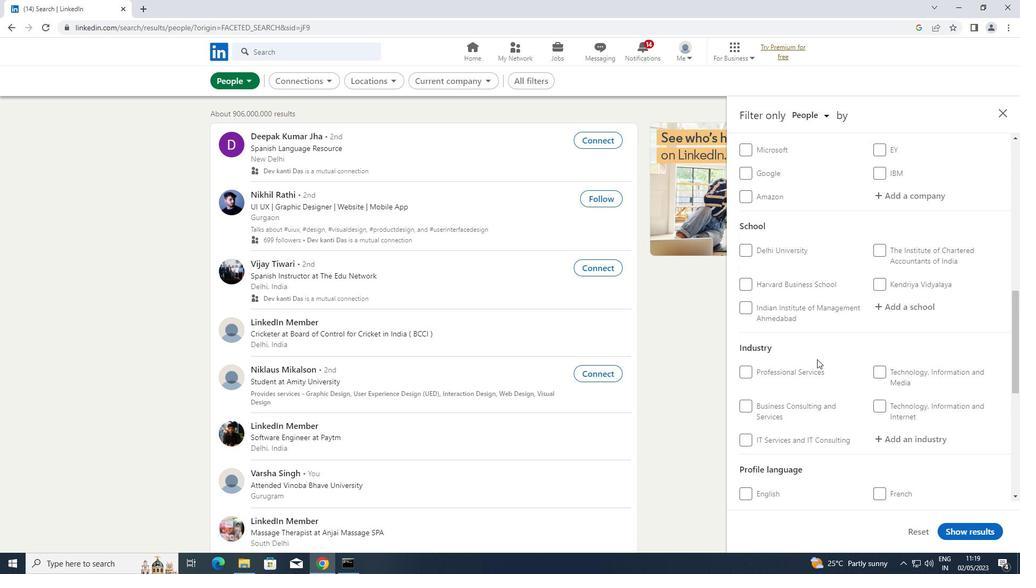
Action: Mouse moved to (895, 255)
Screenshot: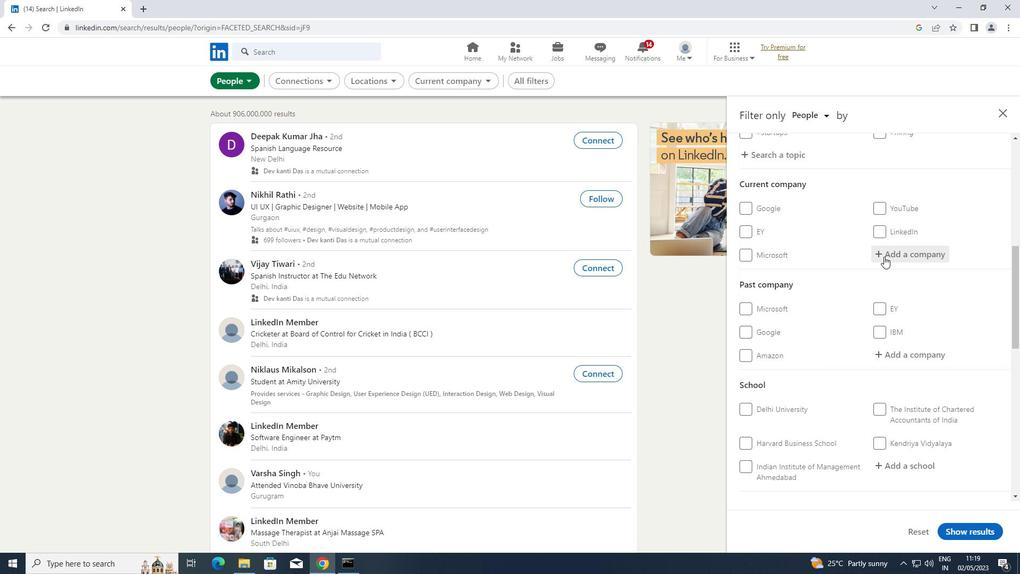 
Action: Mouse pressed left at (895, 255)
Screenshot: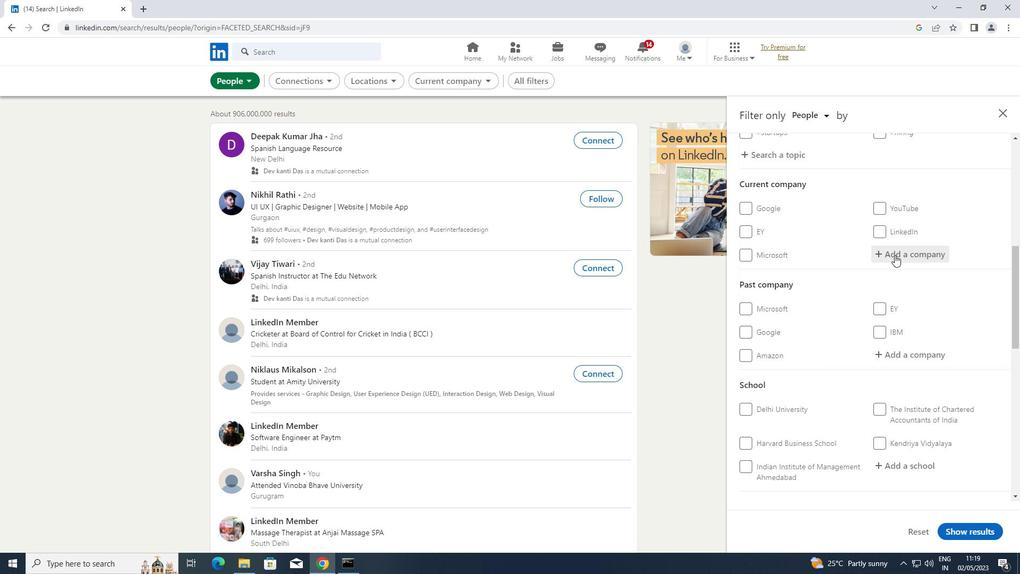 
Action: Key pressed <Key.shift>BERGER
Screenshot: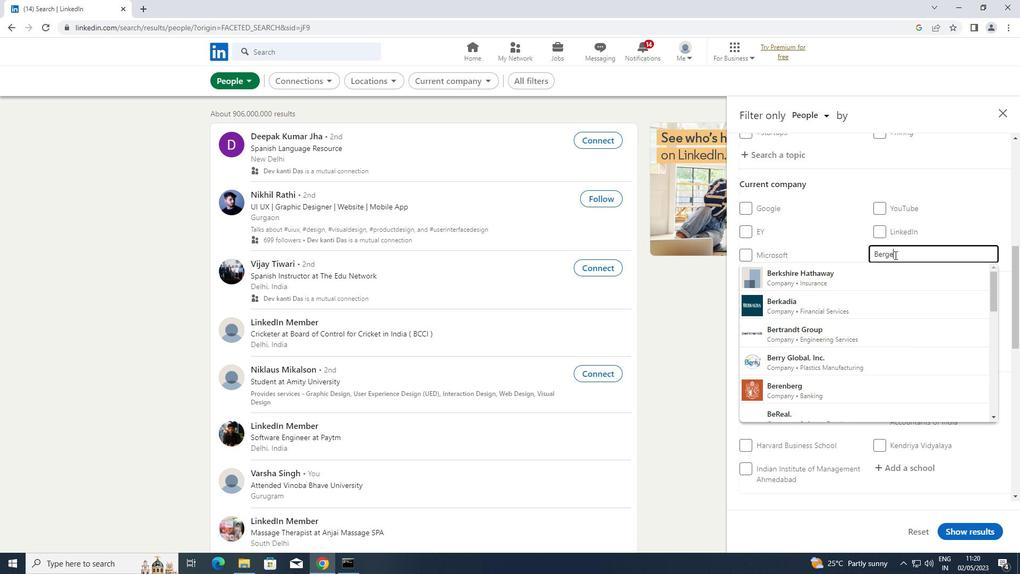 
Action: Mouse moved to (834, 267)
Screenshot: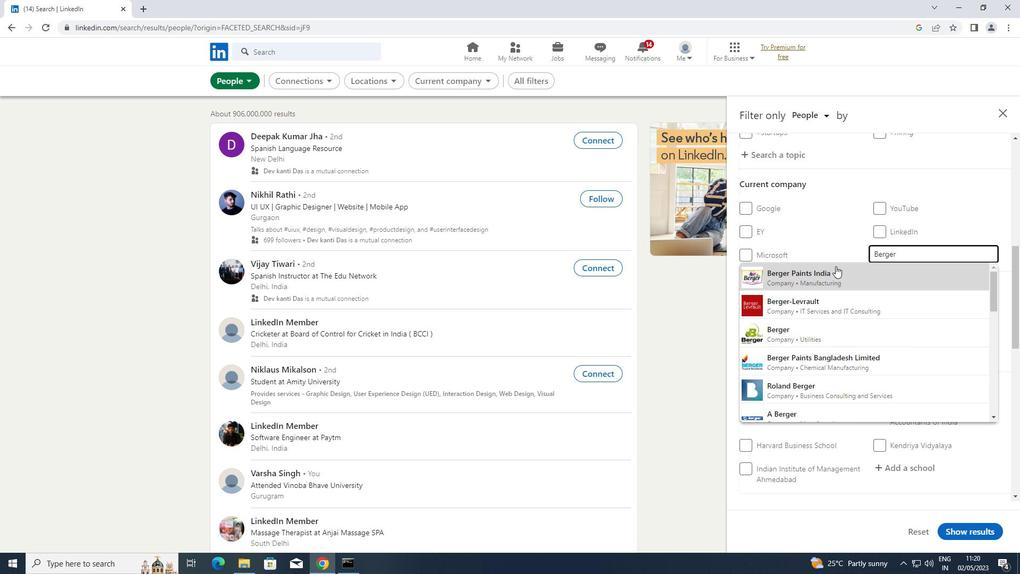 
Action: Mouse pressed left at (834, 267)
Screenshot: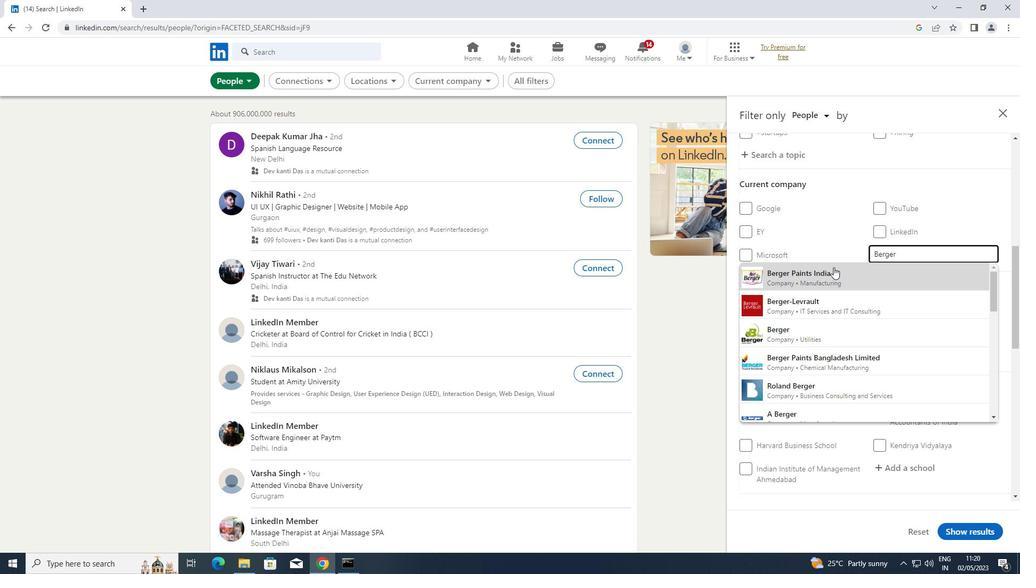 
Action: Mouse scrolled (834, 266) with delta (0, 0)
Screenshot: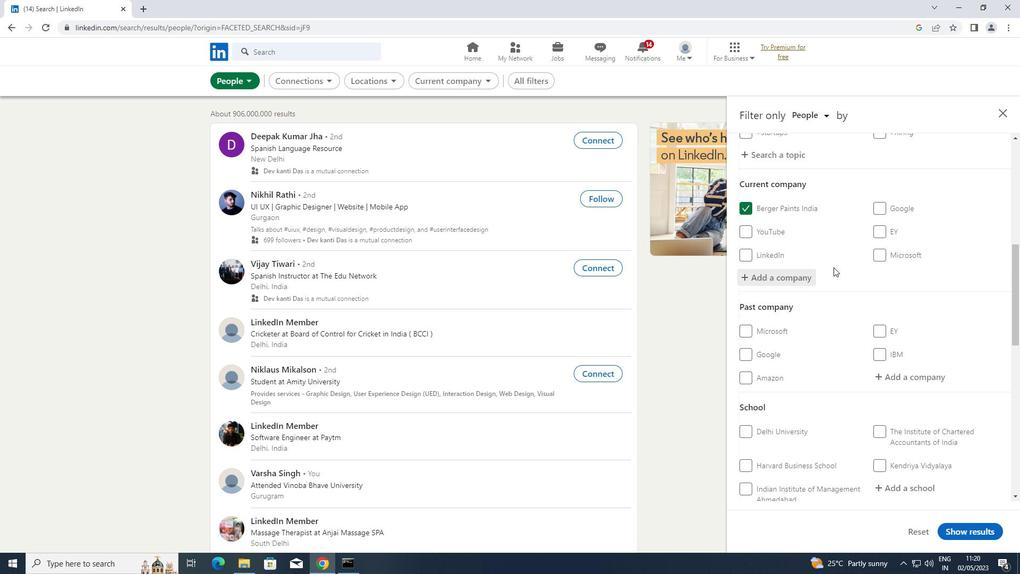 
Action: Mouse scrolled (834, 266) with delta (0, 0)
Screenshot: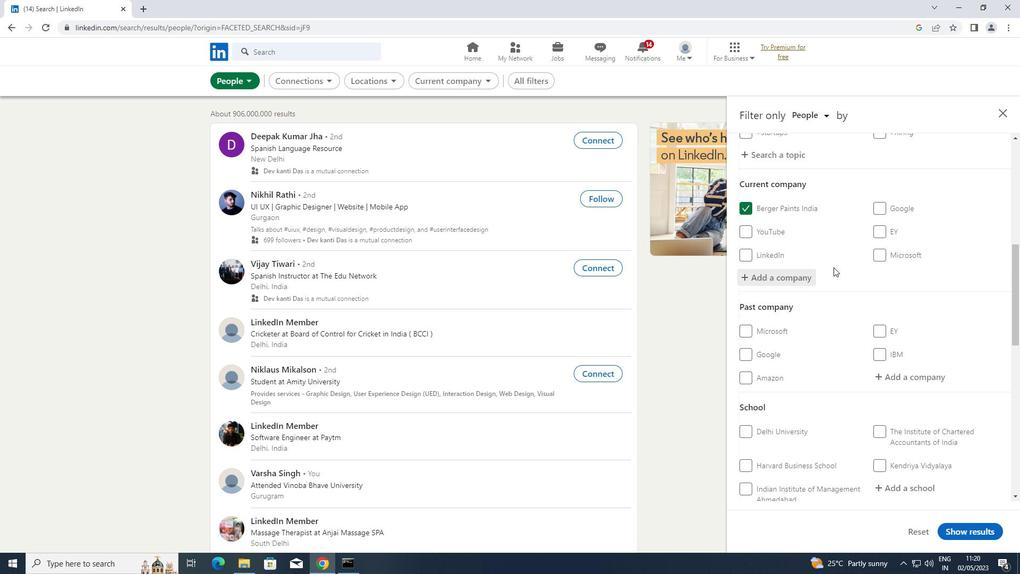 
Action: Mouse moved to (931, 380)
Screenshot: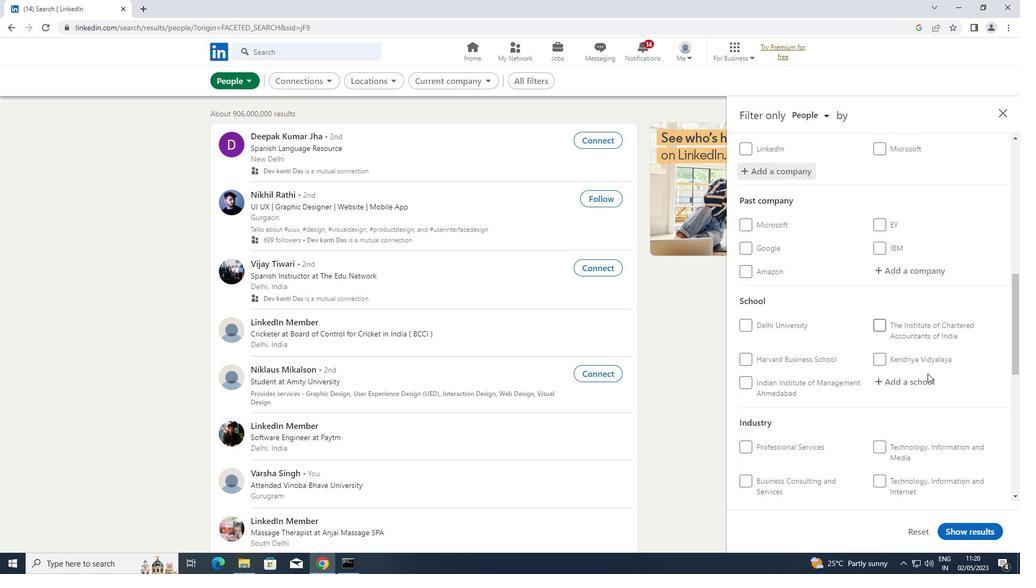 
Action: Mouse pressed left at (931, 380)
Screenshot: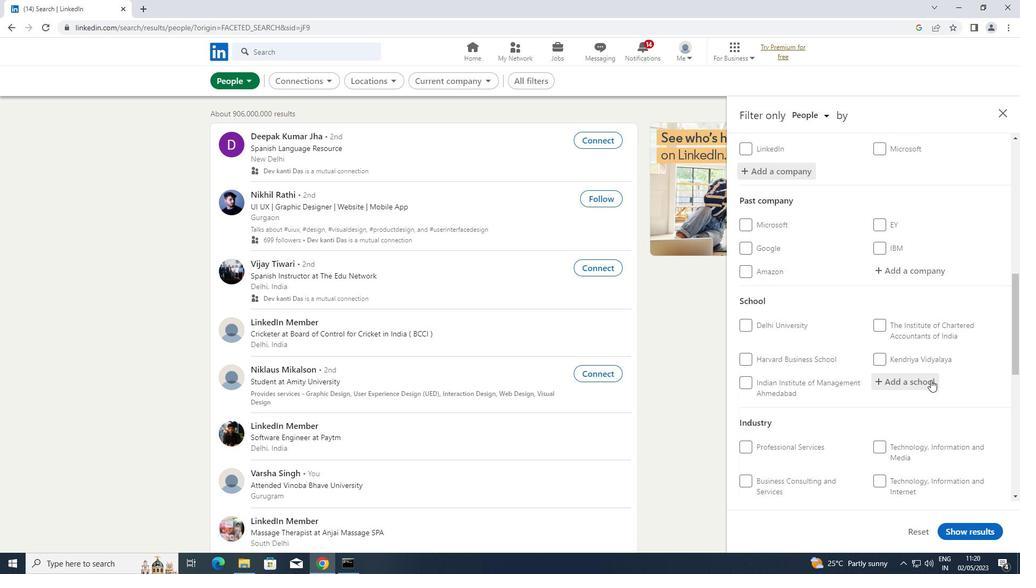 
Action: Key pressed <Key.shift>VIJAY
Screenshot: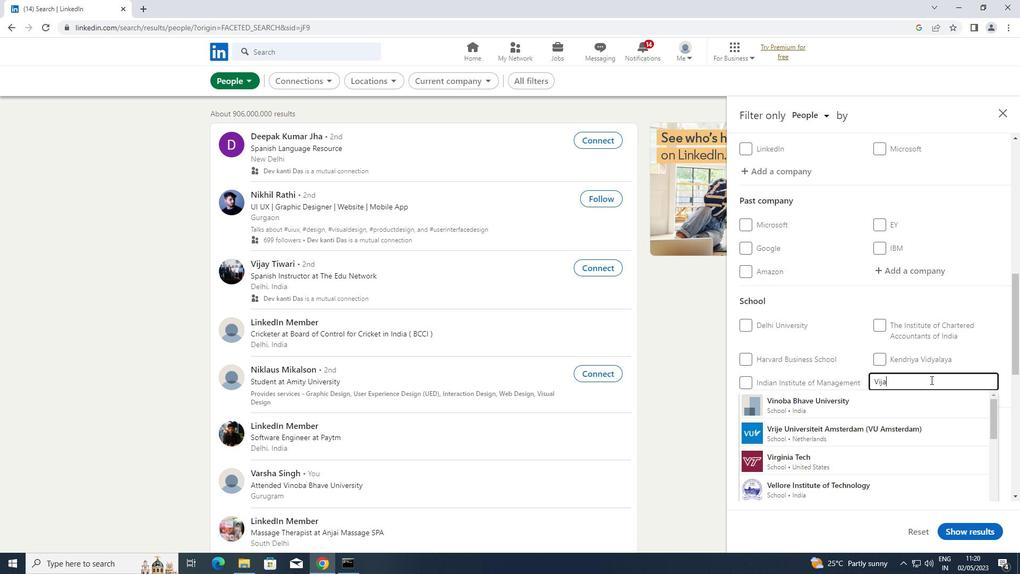 
Action: Mouse moved to (859, 396)
Screenshot: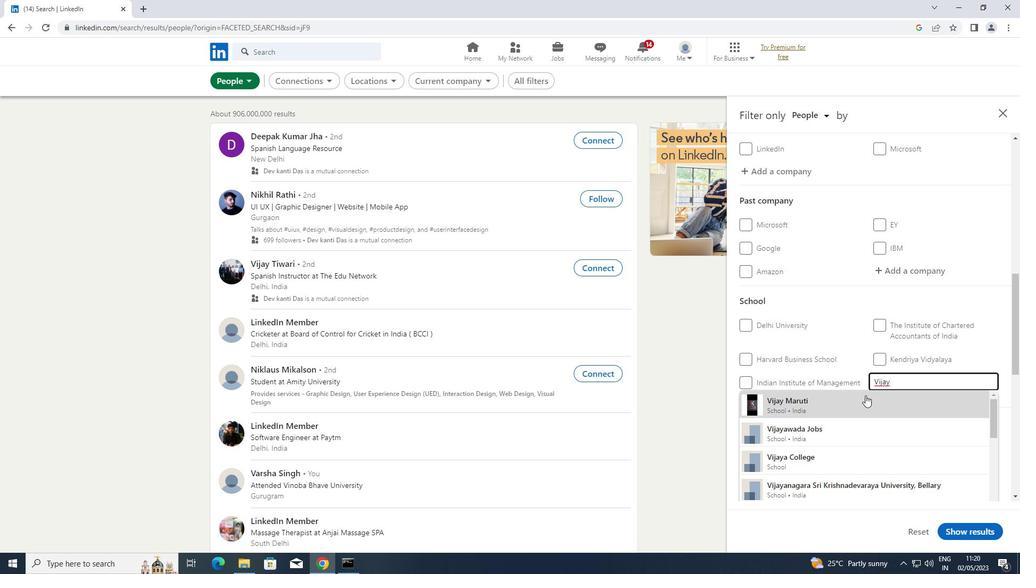 
Action: Mouse pressed left at (859, 396)
Screenshot: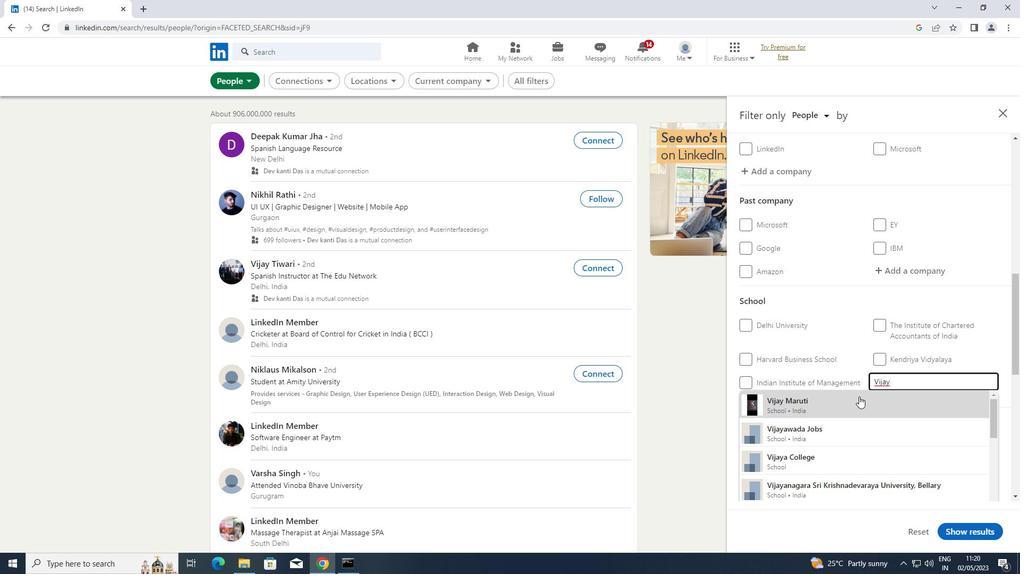 
Action: Mouse moved to (859, 395)
Screenshot: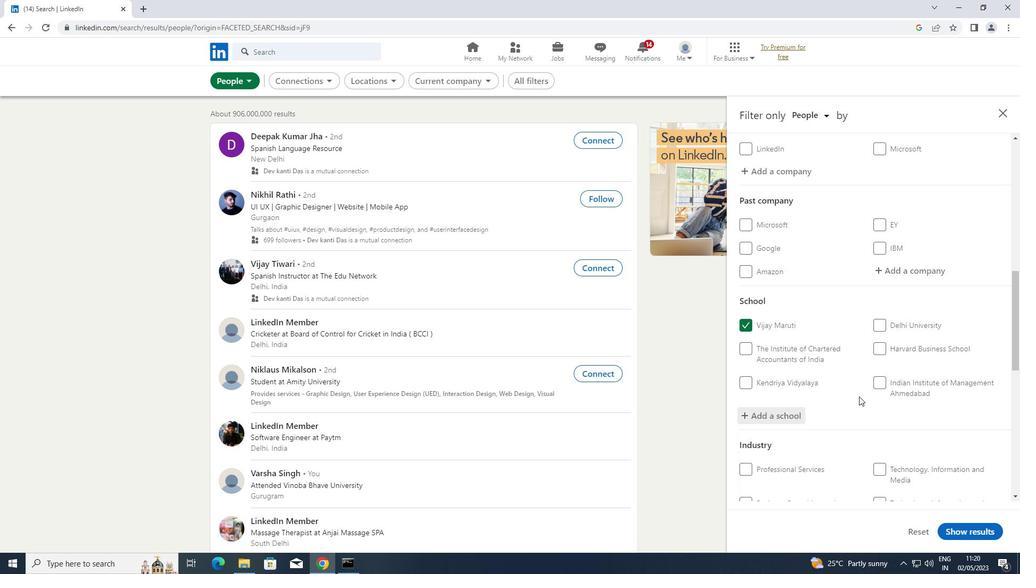 
Action: Mouse scrolled (859, 395) with delta (0, 0)
Screenshot: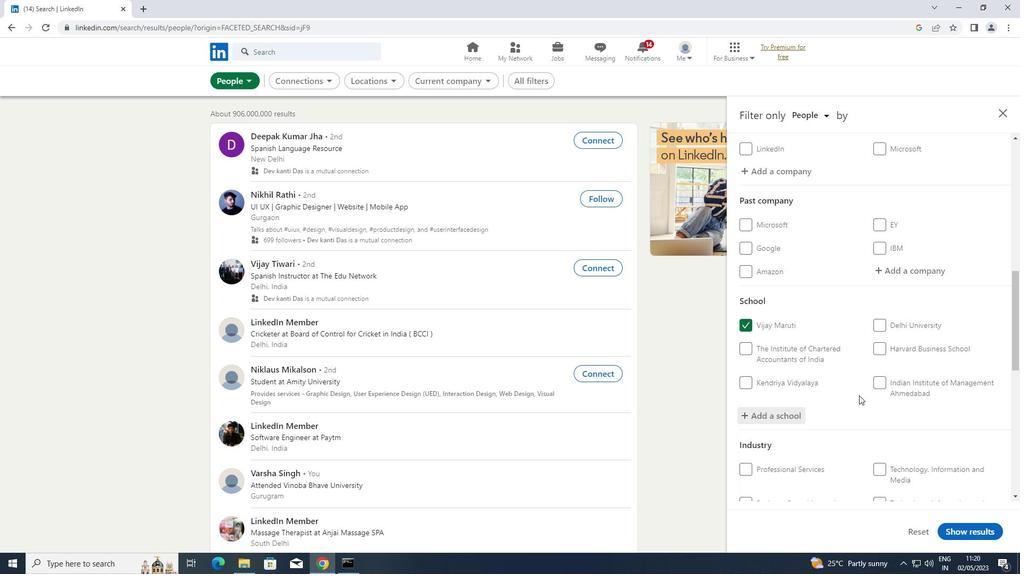 
Action: Mouse scrolled (859, 395) with delta (0, 0)
Screenshot: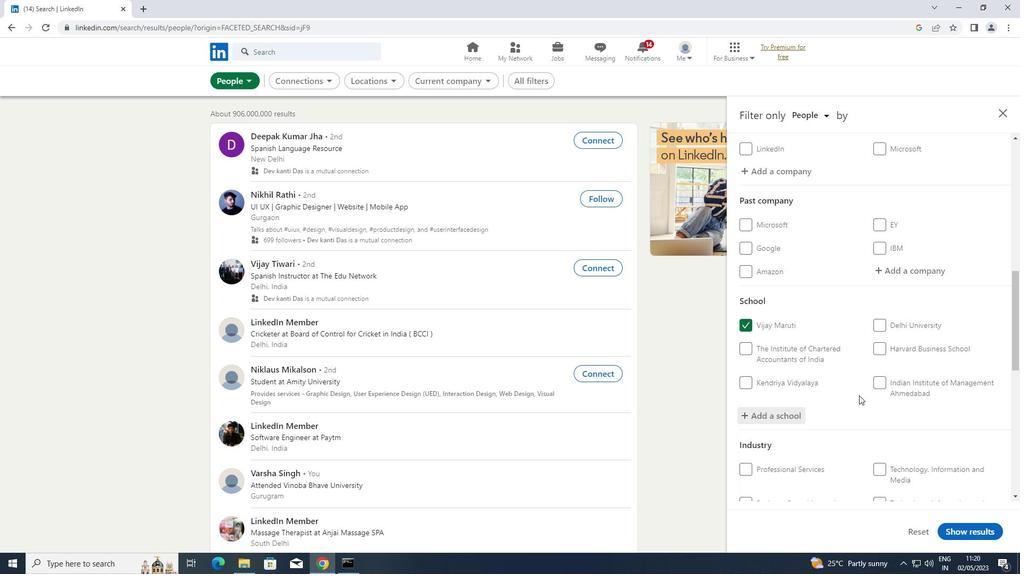 
Action: Mouse scrolled (859, 395) with delta (0, 0)
Screenshot: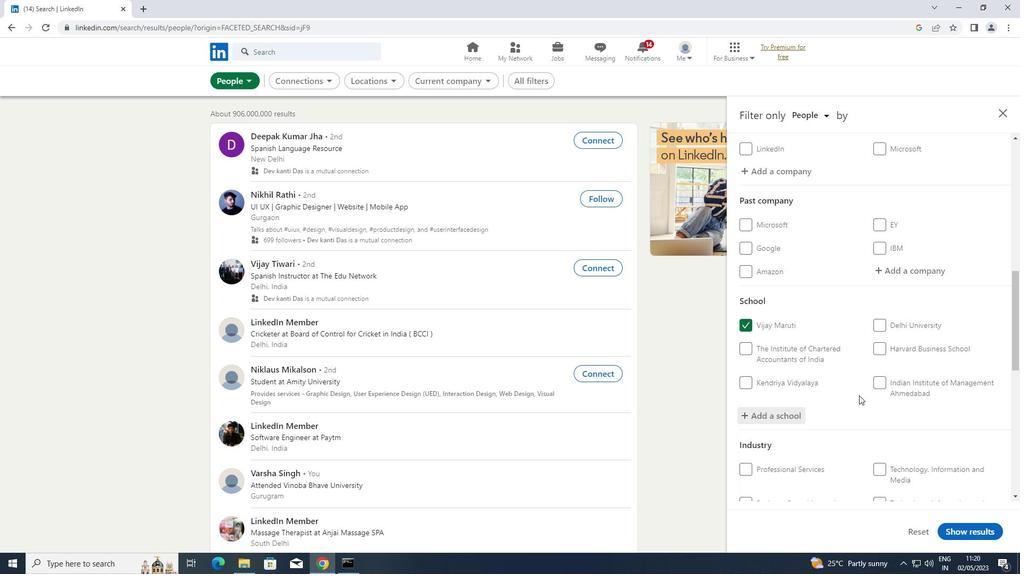 
Action: Mouse scrolled (859, 395) with delta (0, 0)
Screenshot: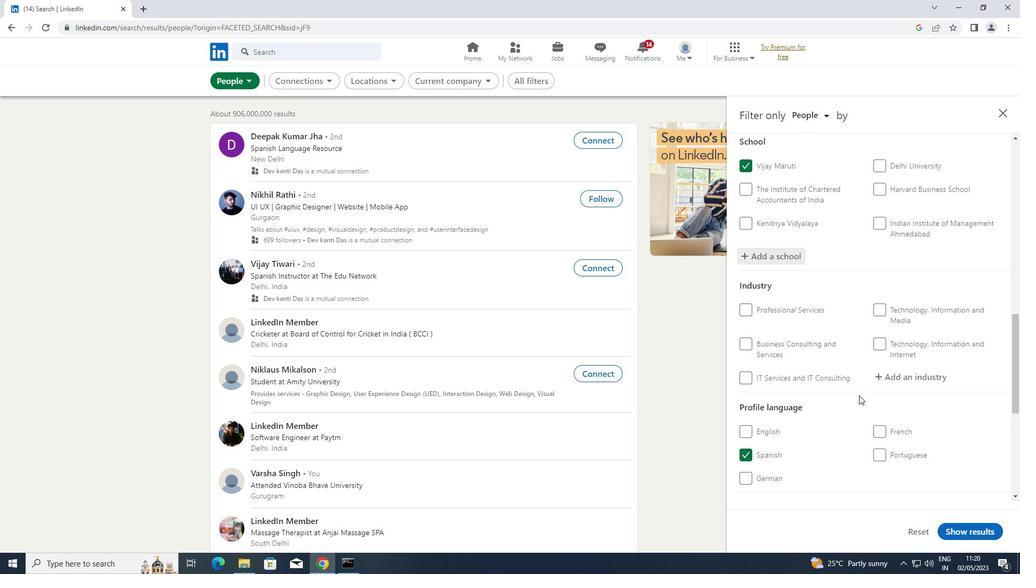
Action: Mouse moved to (916, 325)
Screenshot: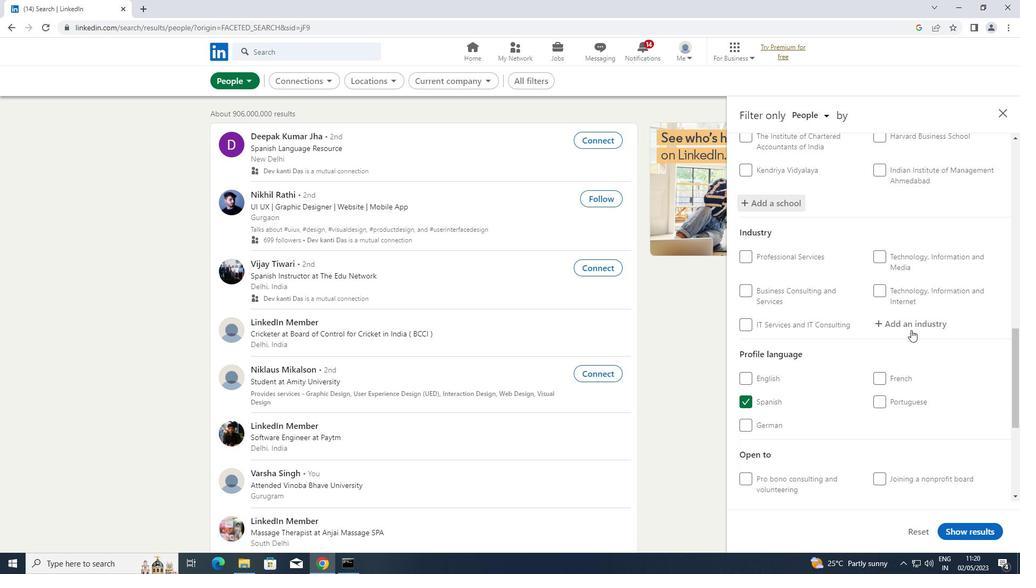 
Action: Mouse pressed left at (916, 325)
Screenshot: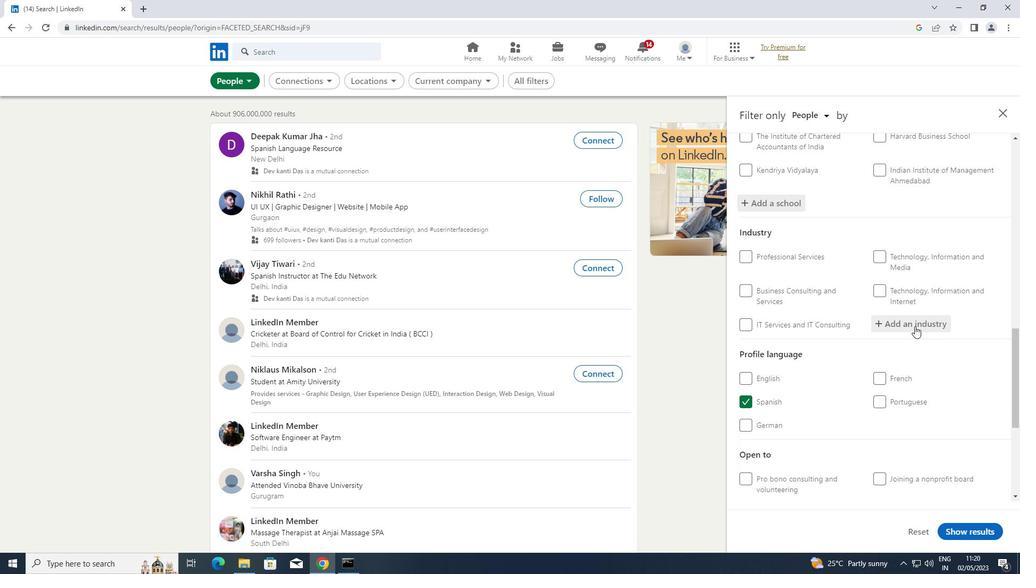 
Action: Key pressed <Key.shift>WHOLESALE<Key.space><Key.shift>MACH
Screenshot: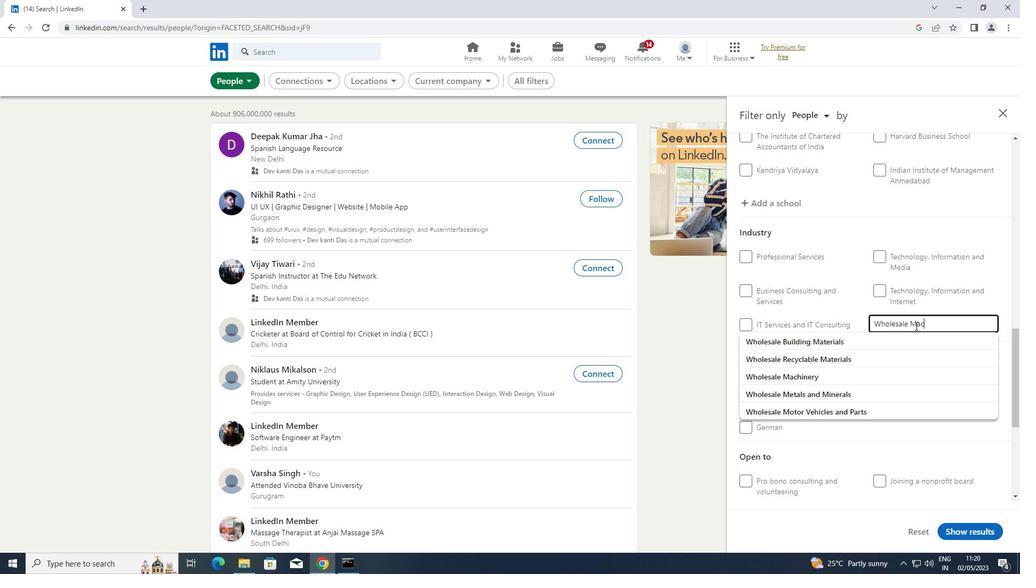 
Action: Mouse moved to (811, 333)
Screenshot: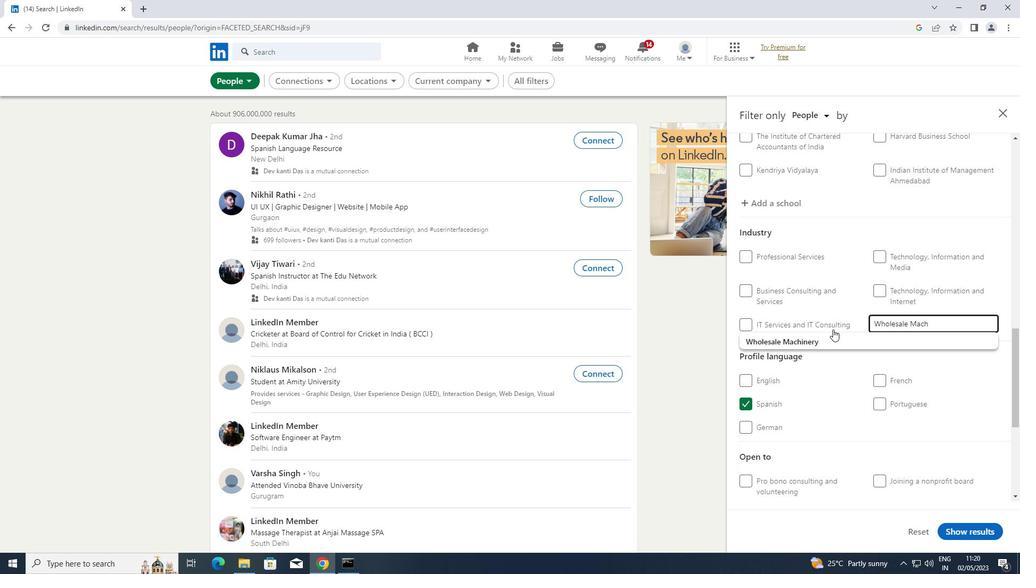 
Action: Mouse pressed left at (811, 333)
Screenshot: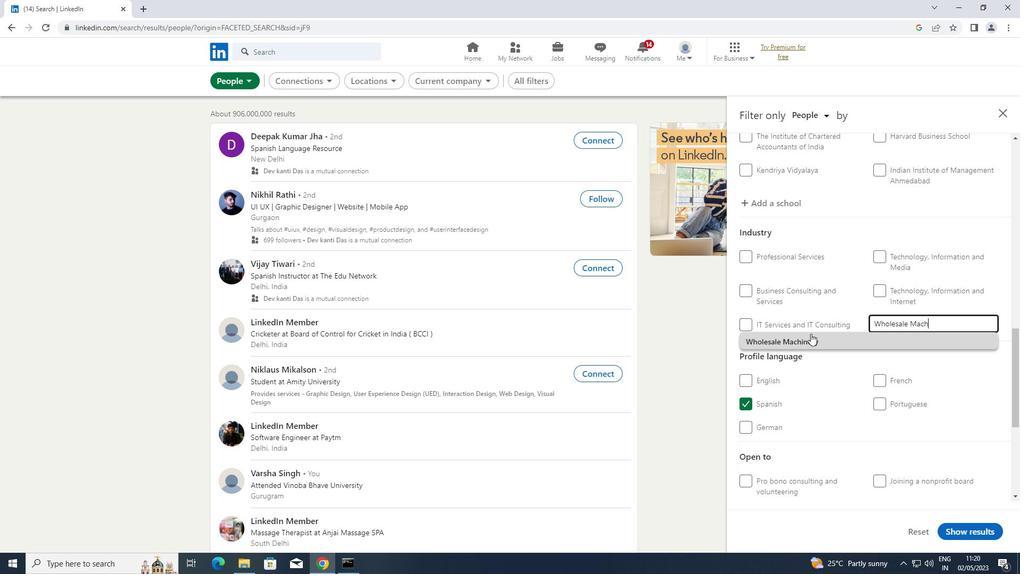 
Action: Mouse moved to (823, 330)
Screenshot: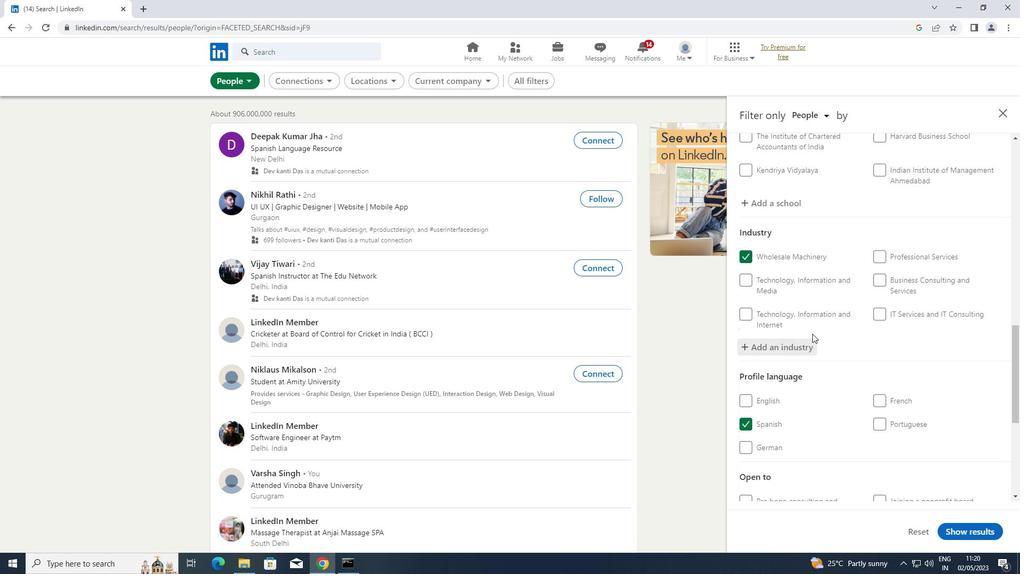 
Action: Mouse scrolled (823, 330) with delta (0, 0)
Screenshot: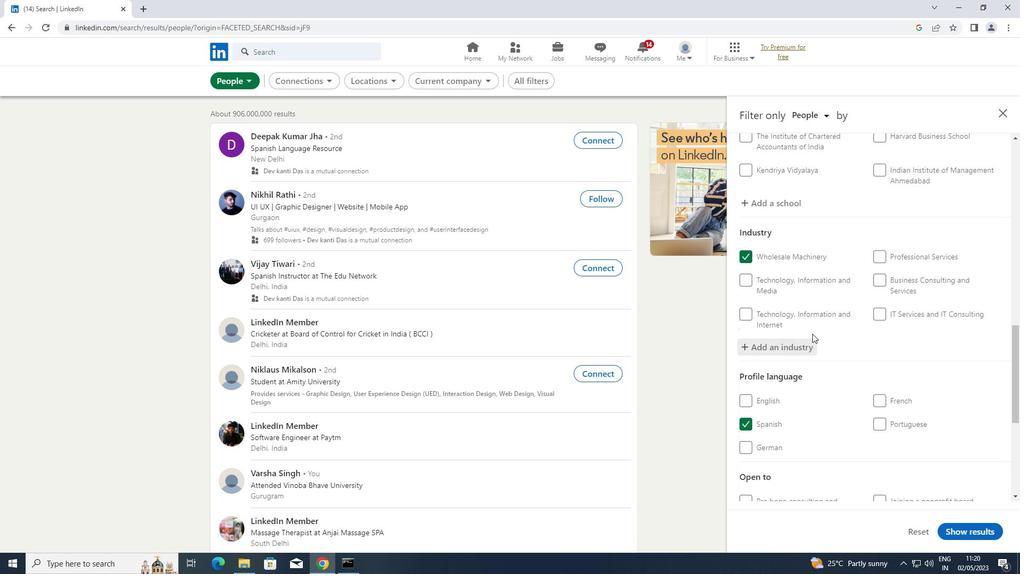
Action: Mouse scrolled (823, 330) with delta (0, 0)
Screenshot: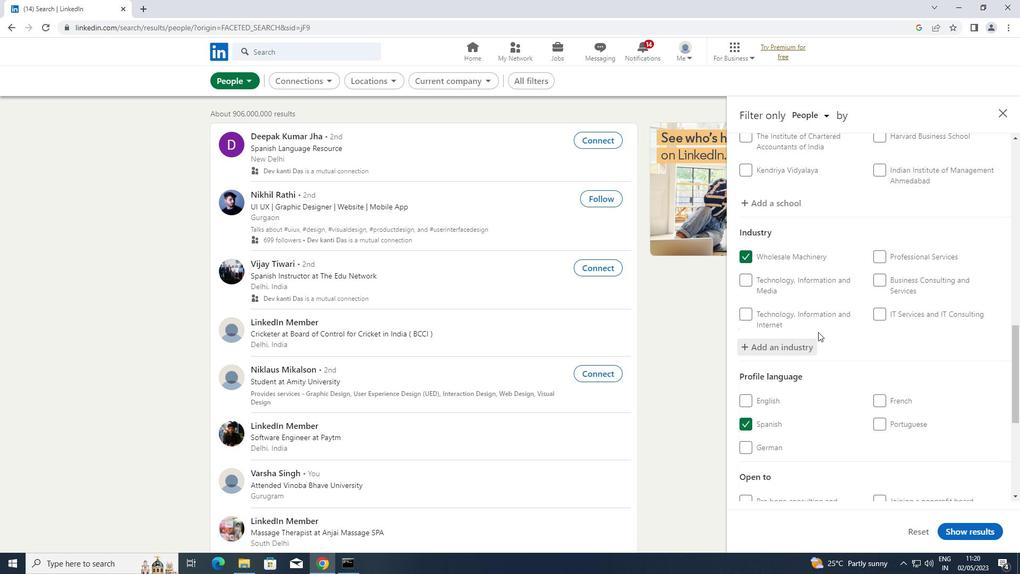 
Action: Mouse scrolled (823, 330) with delta (0, 0)
Screenshot: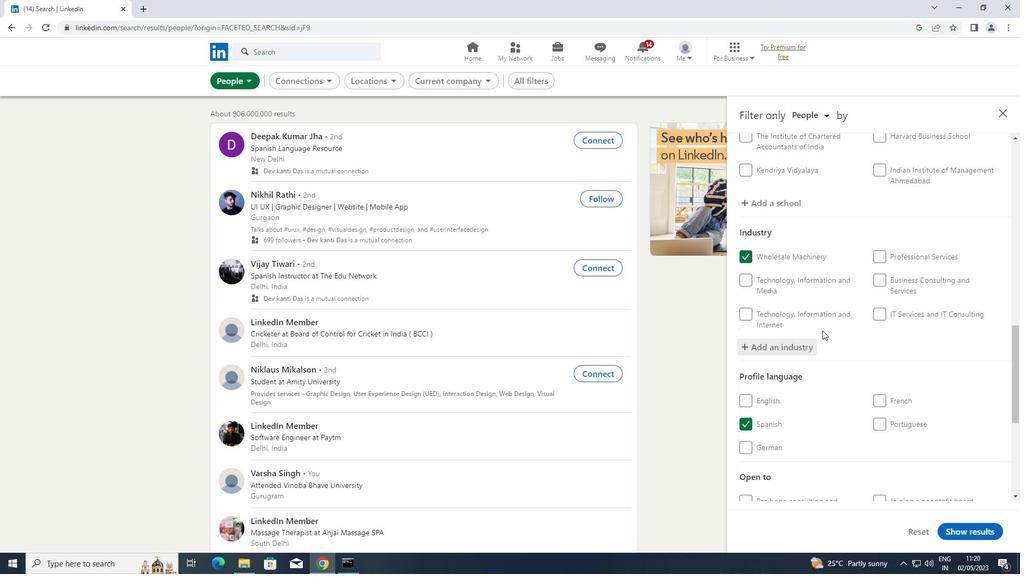 
Action: Mouse moved to (913, 444)
Screenshot: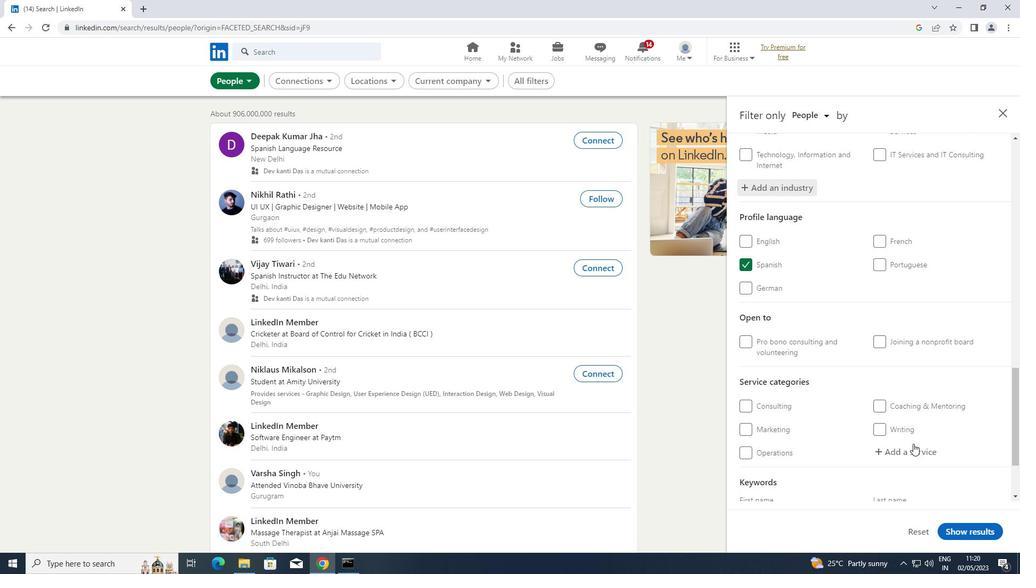 
Action: Mouse pressed left at (913, 444)
Screenshot: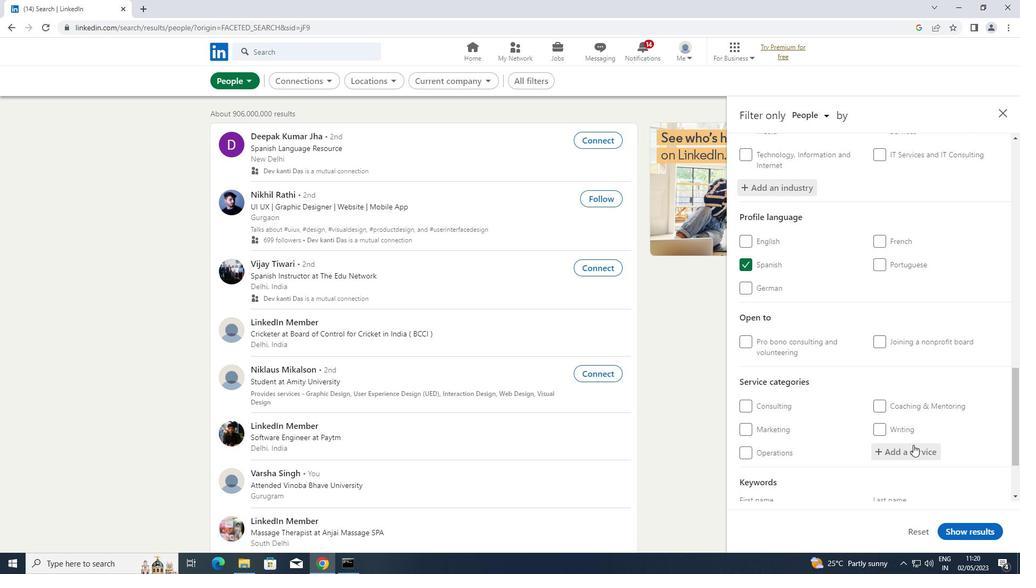 
Action: Key pressed <Key.shift>LEAD
Screenshot: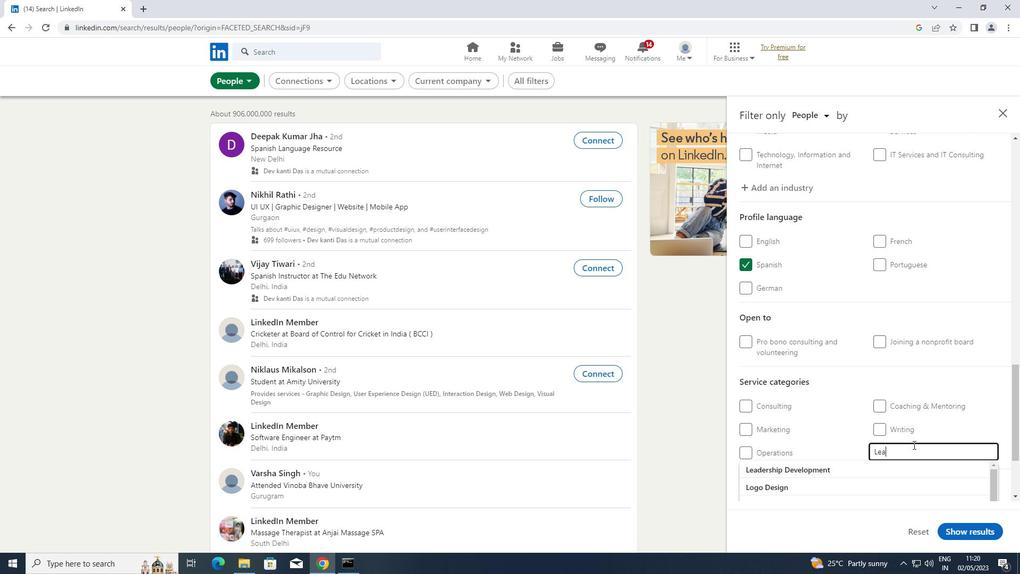 
Action: Mouse moved to (839, 486)
Screenshot: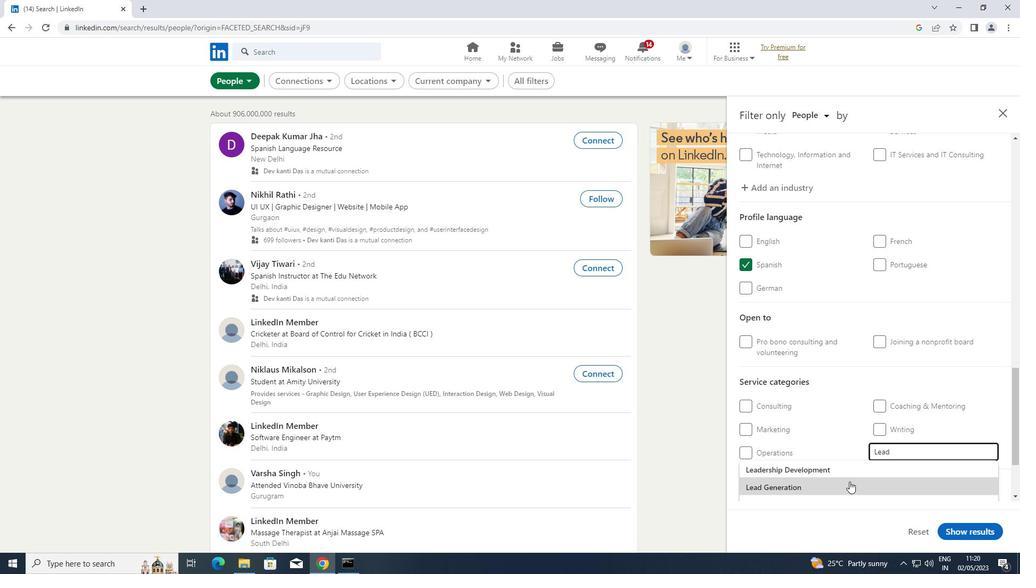 
Action: Mouse pressed left at (839, 486)
Screenshot: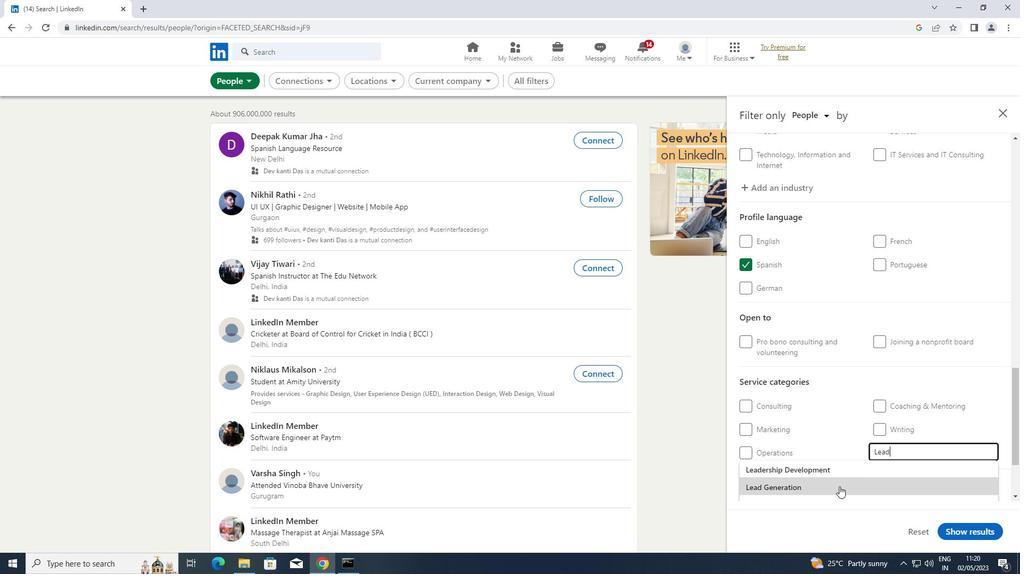 
Action: Mouse moved to (846, 421)
Screenshot: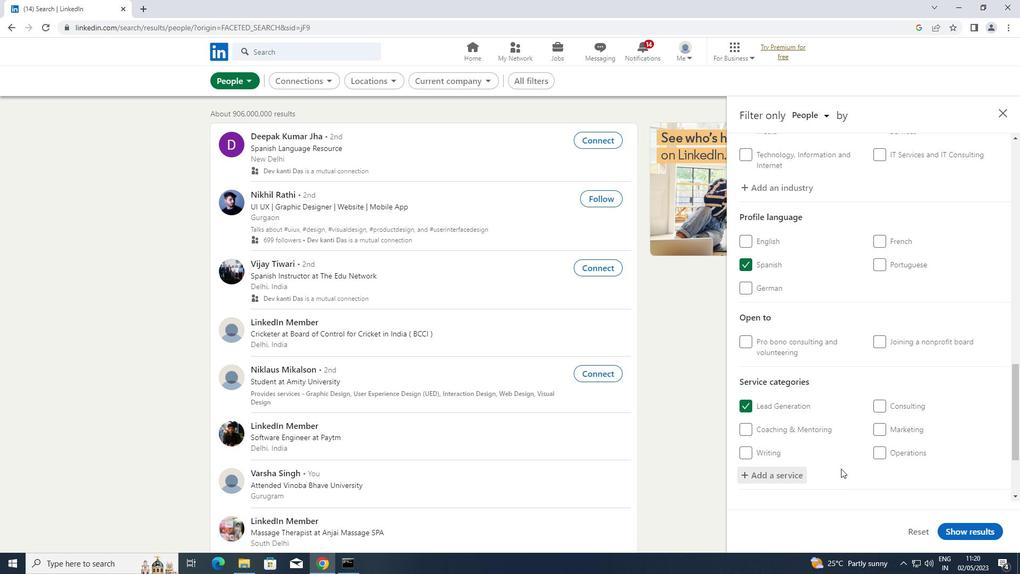 
Action: Mouse scrolled (846, 421) with delta (0, 0)
Screenshot: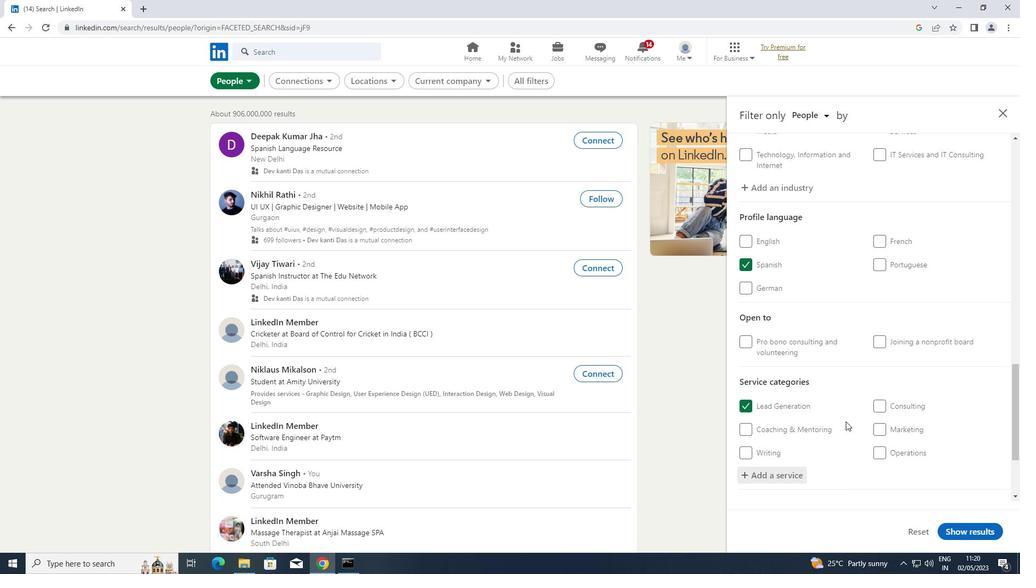 
Action: Mouse scrolled (846, 421) with delta (0, 0)
Screenshot: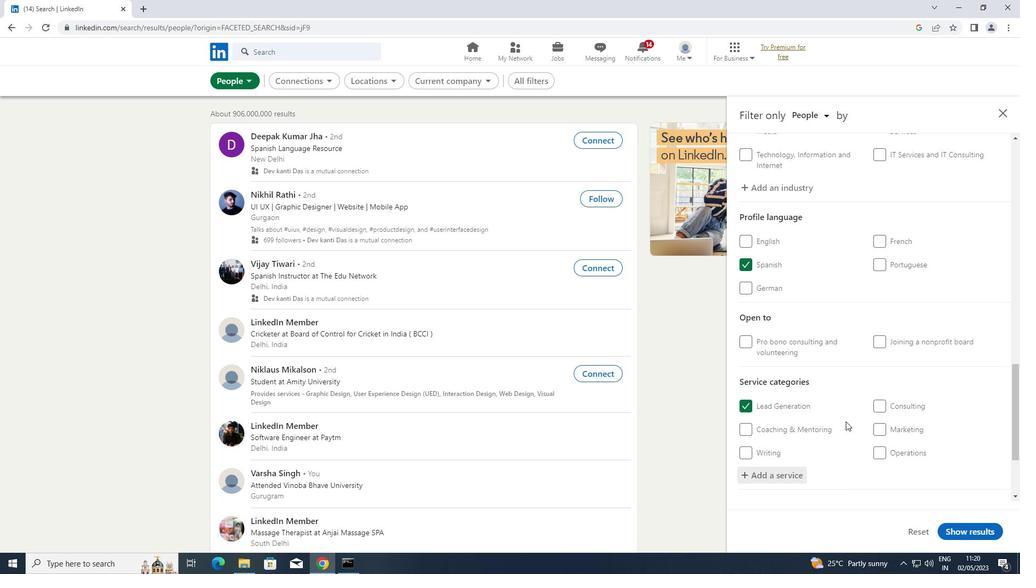
Action: Mouse scrolled (846, 421) with delta (0, 0)
Screenshot: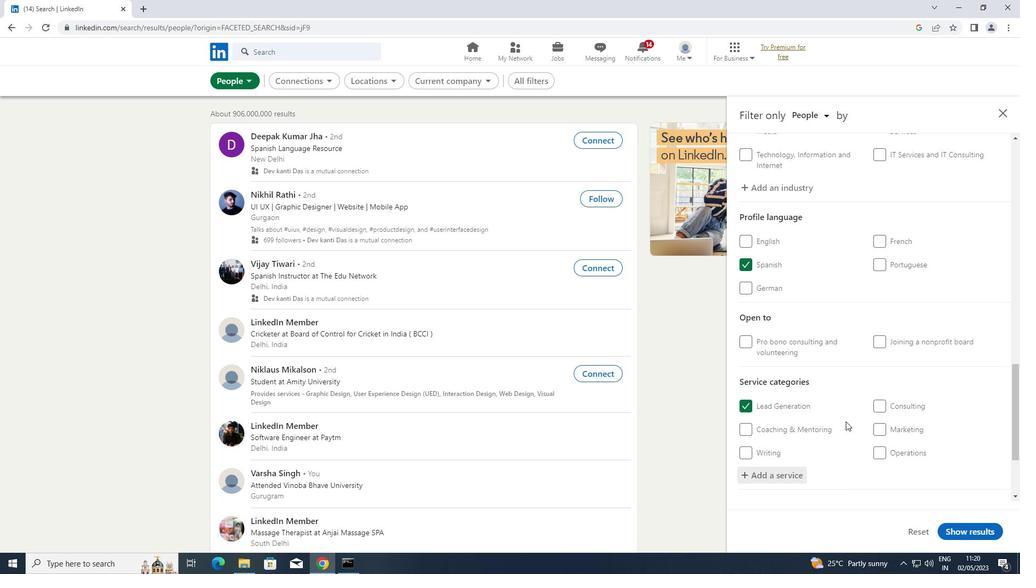 
Action: Mouse scrolled (846, 421) with delta (0, 0)
Screenshot: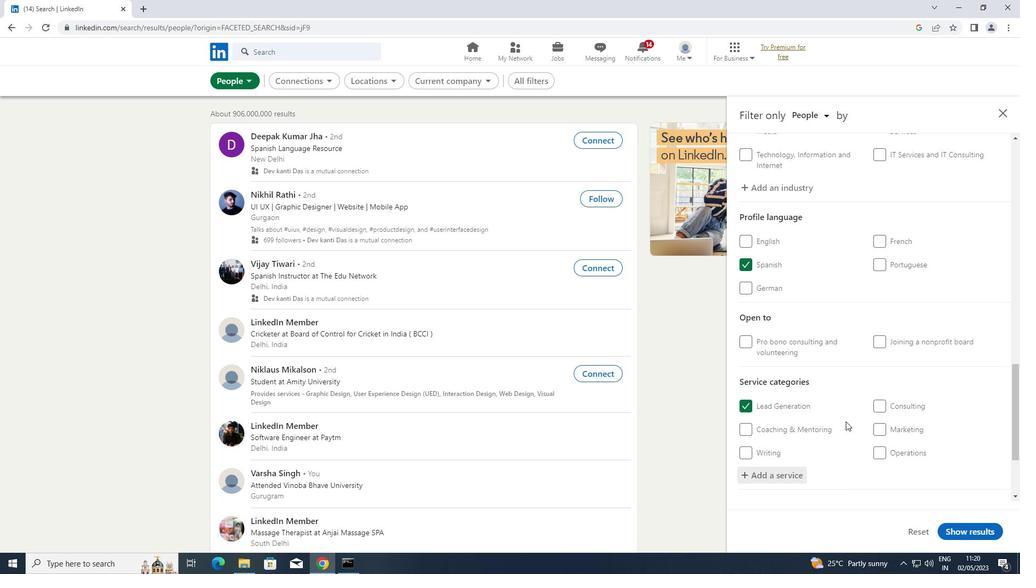 
Action: Mouse scrolled (846, 421) with delta (0, 0)
Screenshot: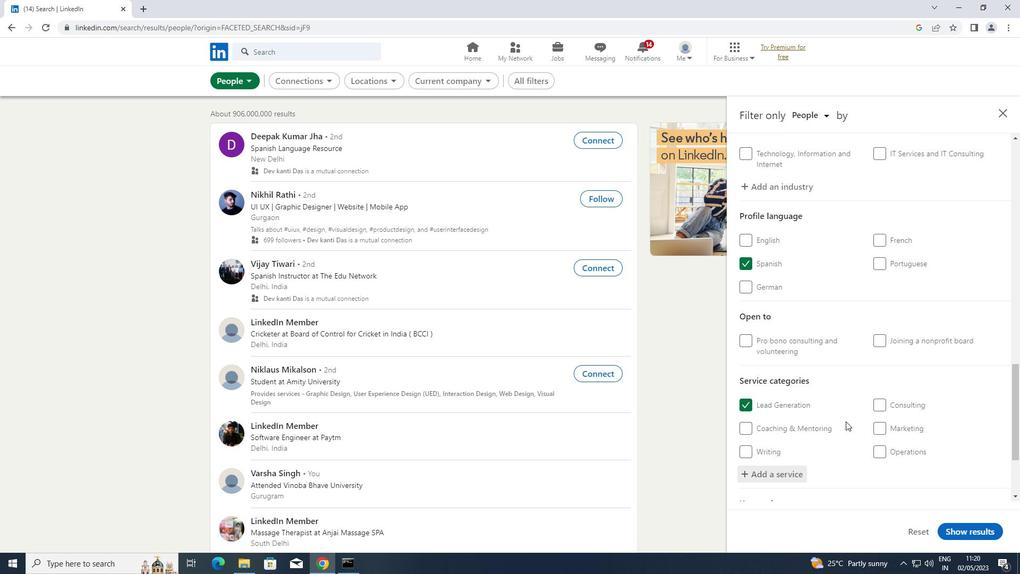 
Action: Mouse scrolled (846, 421) with delta (0, 0)
Screenshot: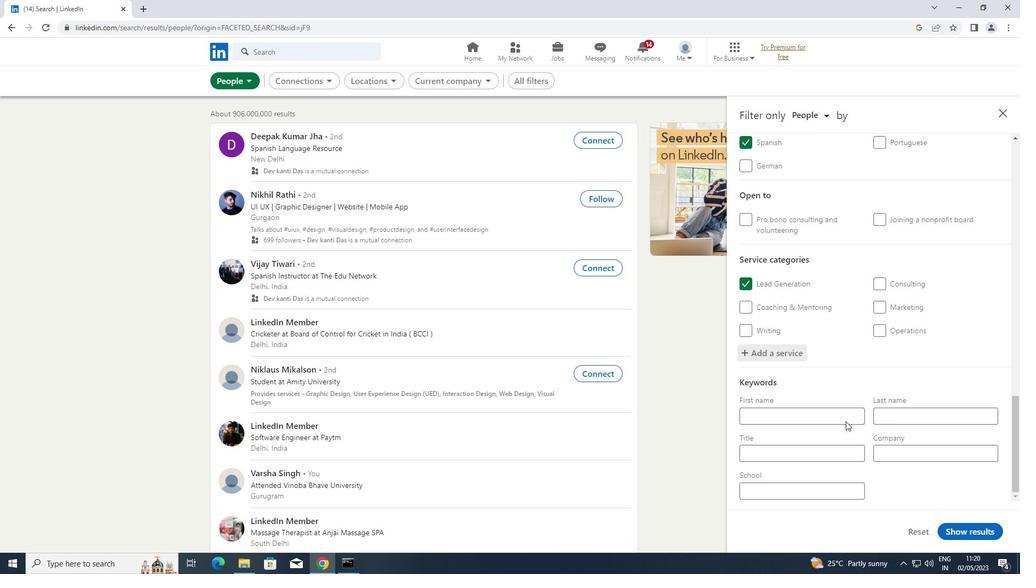 
Action: Mouse scrolled (846, 421) with delta (0, 0)
Screenshot: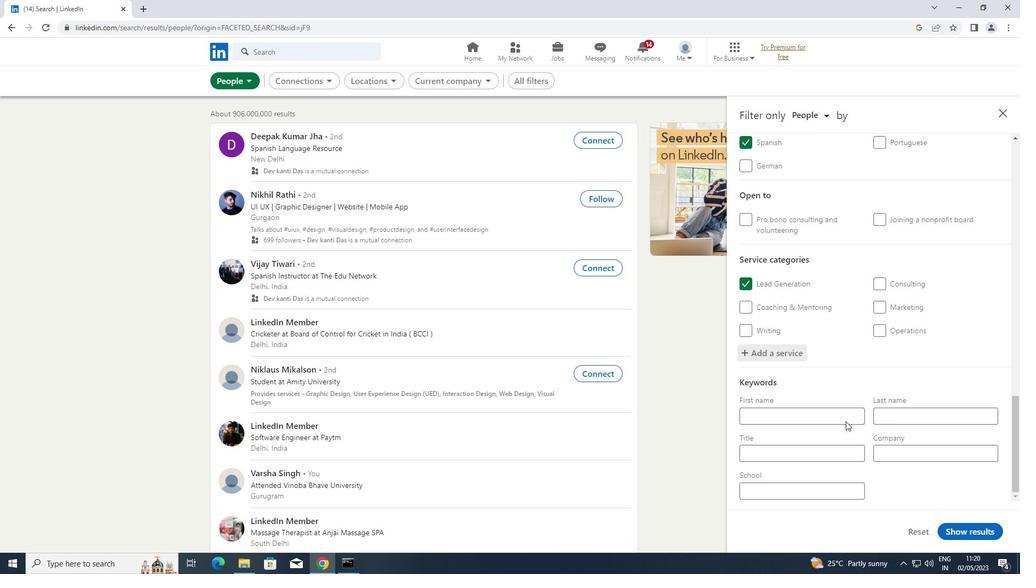 
Action: Mouse scrolled (846, 421) with delta (0, 0)
Screenshot: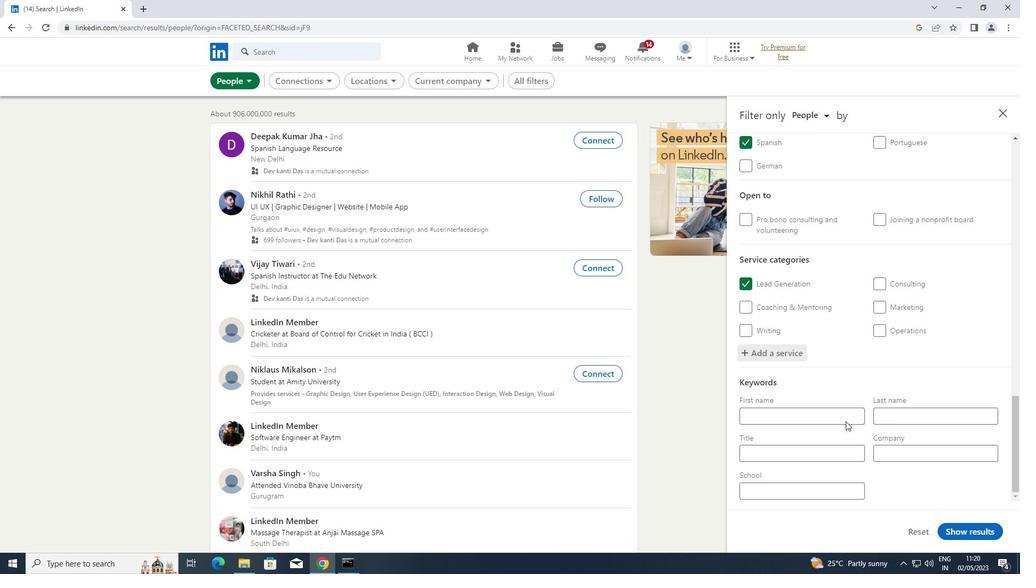 
Action: Mouse scrolled (846, 421) with delta (0, 0)
Screenshot: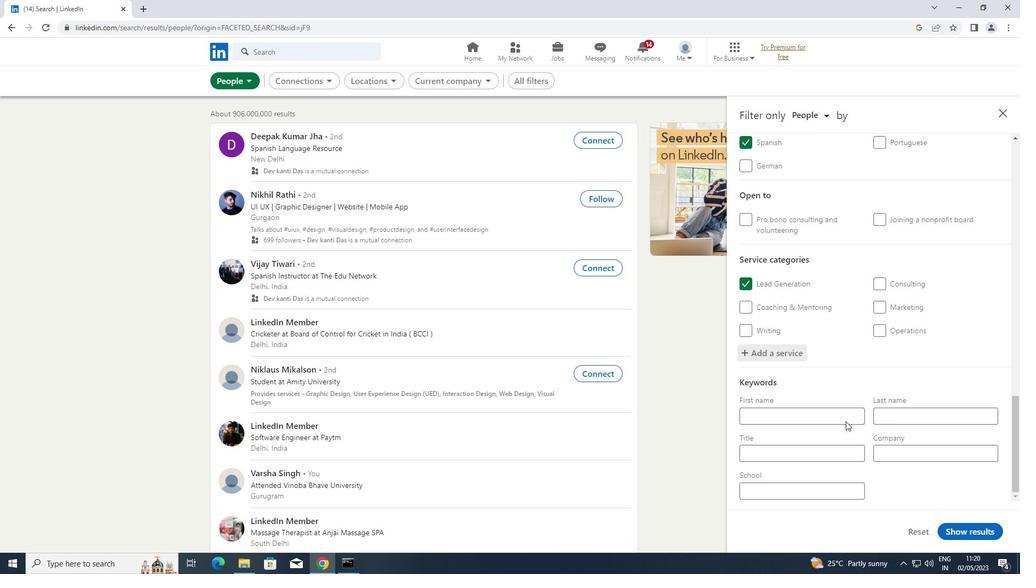 
Action: Mouse moved to (813, 450)
Screenshot: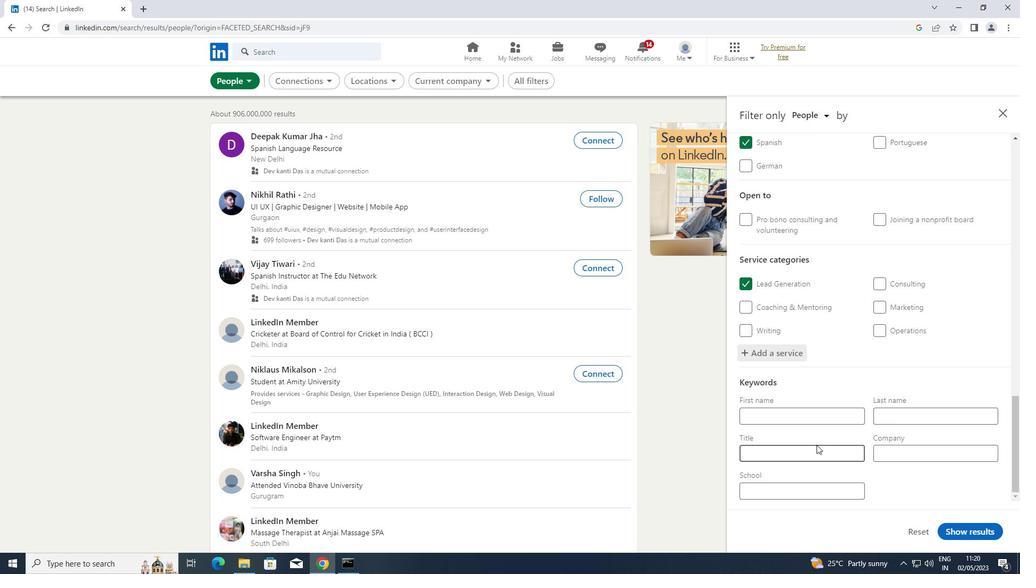 
Action: Mouse pressed left at (813, 450)
Screenshot: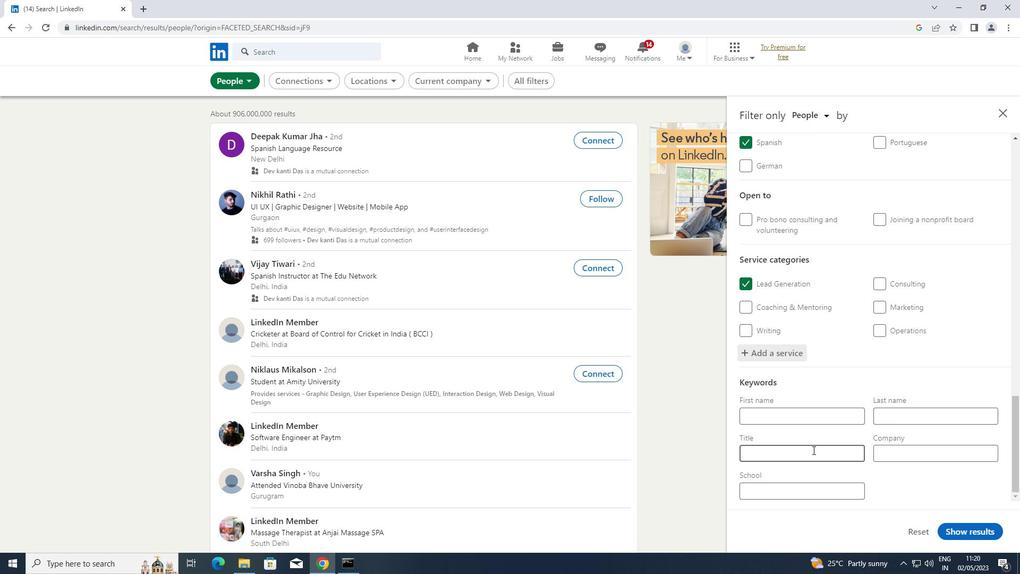
Action: Key pressed <Key.shift>VP<Key.space>OF<Key.space><Key.shift>MISCELLANEOUS<Key.space><Key.shift>STUFF
Screenshot: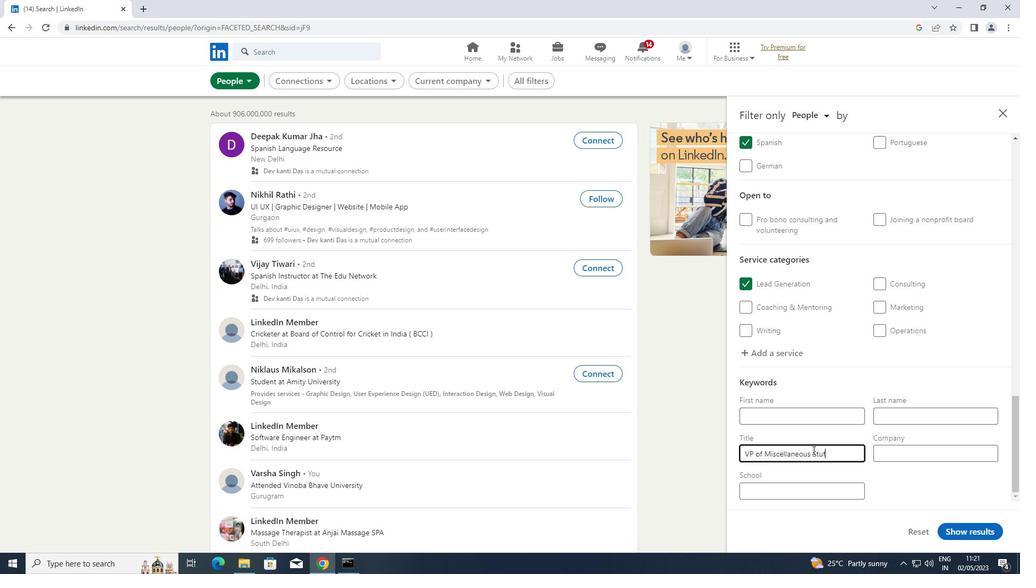 
Action: Mouse moved to (966, 533)
Screenshot: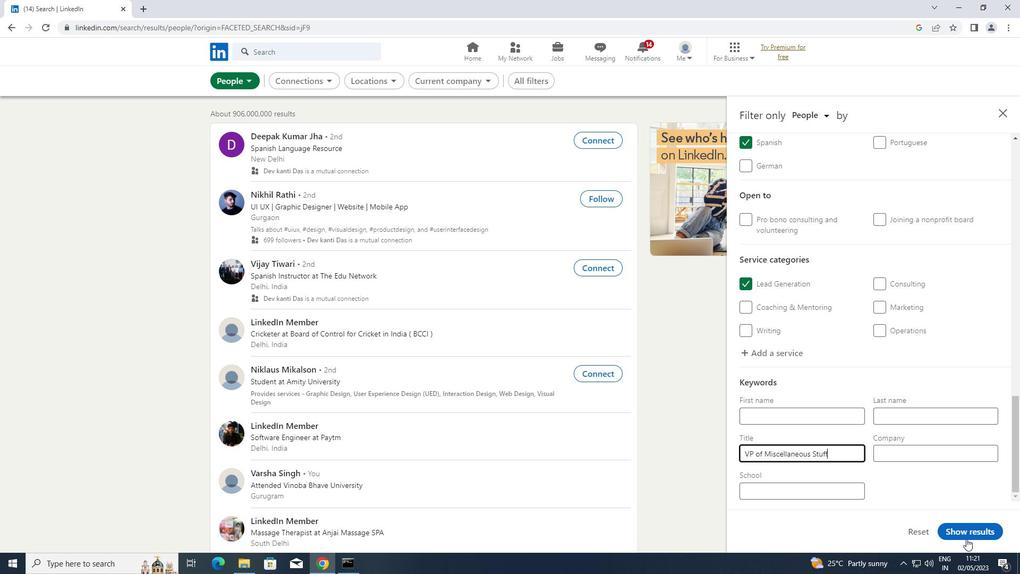 
Action: Mouse pressed left at (966, 533)
Screenshot: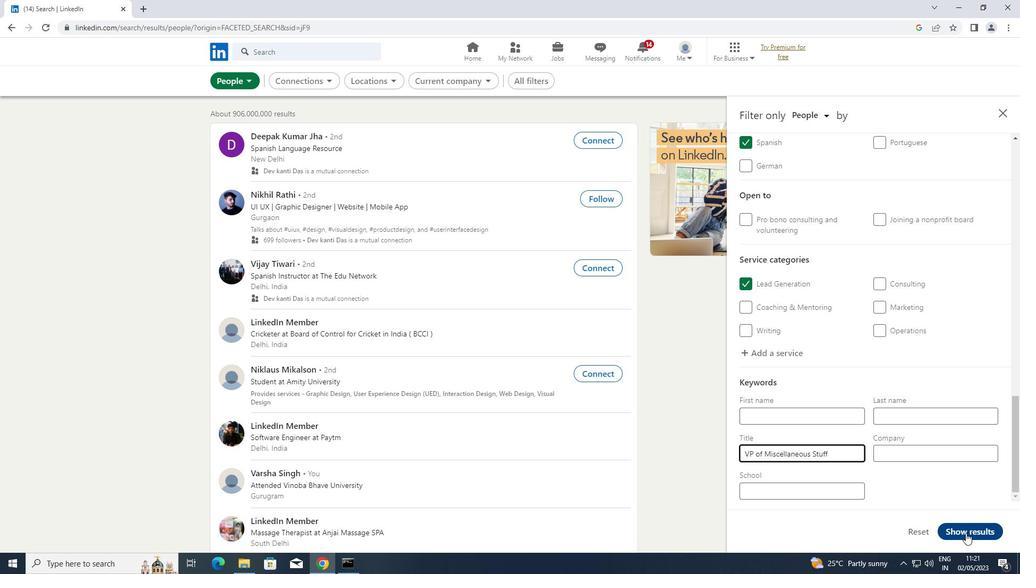 
